 Task: Create new Company, with domain: 'ucdavis.edu' and type: 'Reseller'. Add new contact for this company, with mail Id: 'Krisha.Miller@ucdavis.edu', First Name: Krisha, Last name:  Miller, Job Title: 'Operations Assistant', Phone Number: '(408) 555-9018'. Change life cycle stage to  Lead and lead status to  Open. Logged in from softage.3@softage.net
Action: Mouse moved to (88, 89)
Screenshot: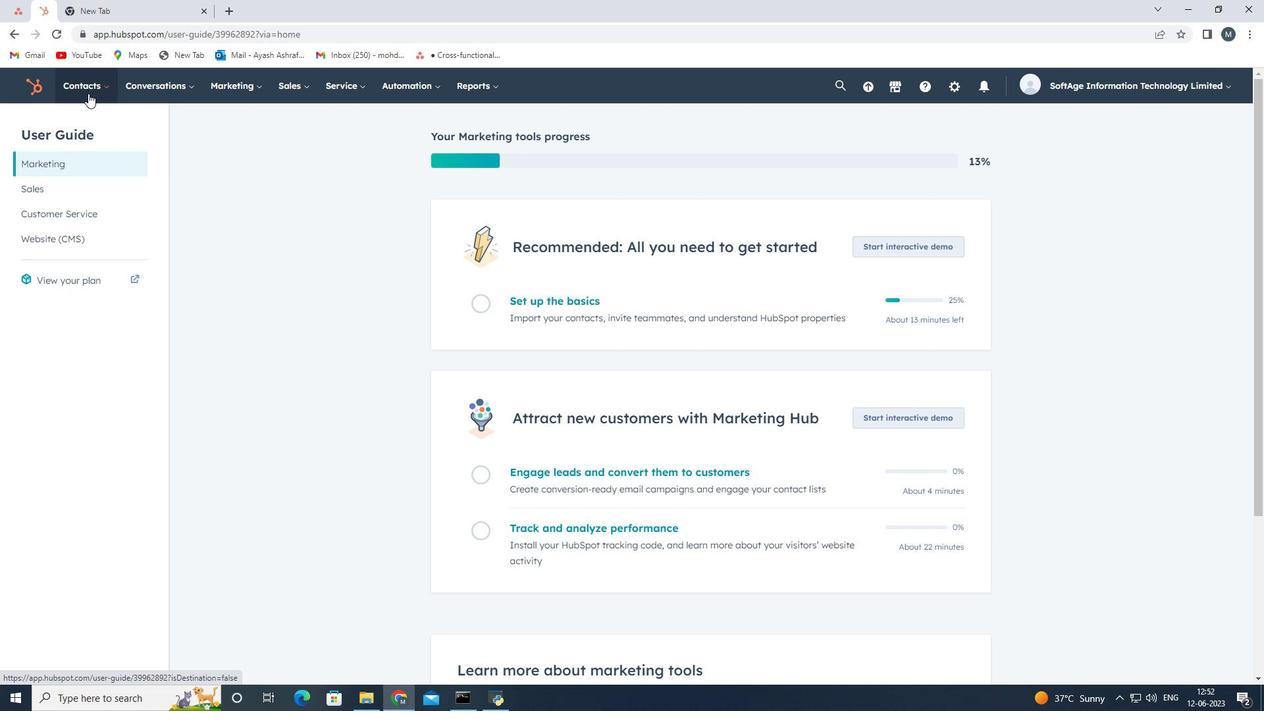 
Action: Mouse pressed left at (88, 89)
Screenshot: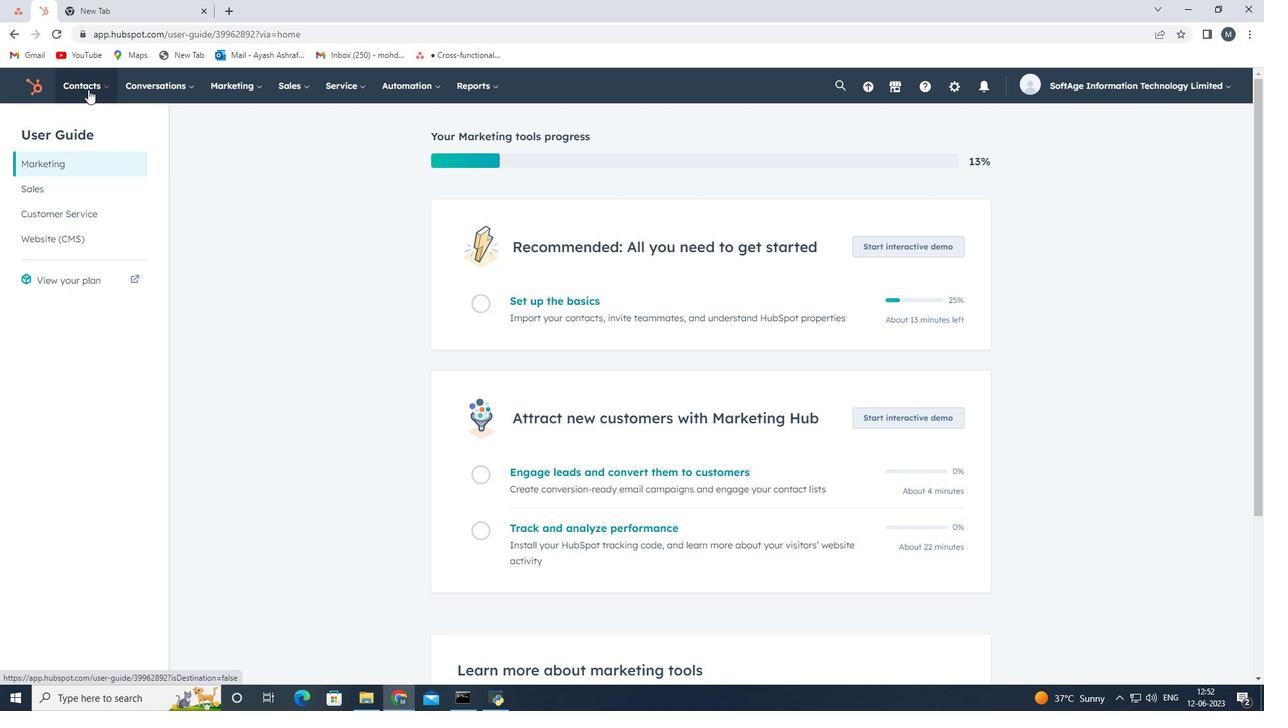 
Action: Mouse moved to (111, 156)
Screenshot: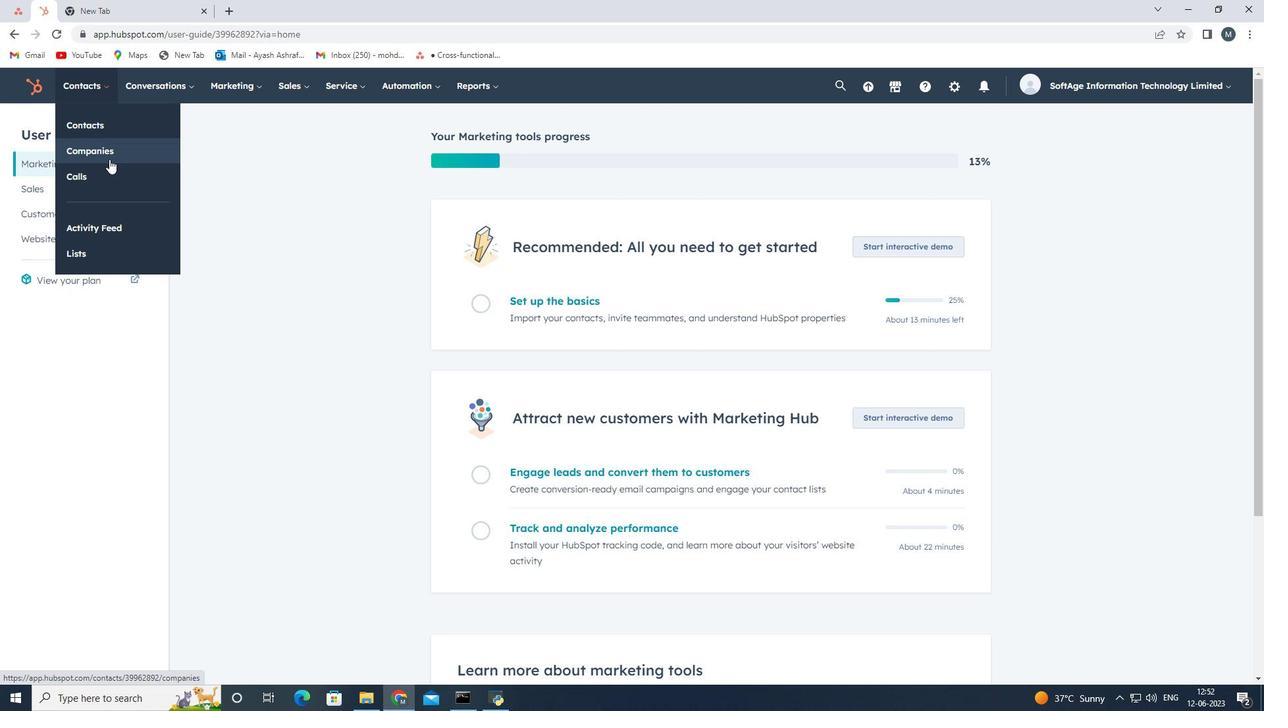 
Action: Mouse pressed left at (111, 156)
Screenshot: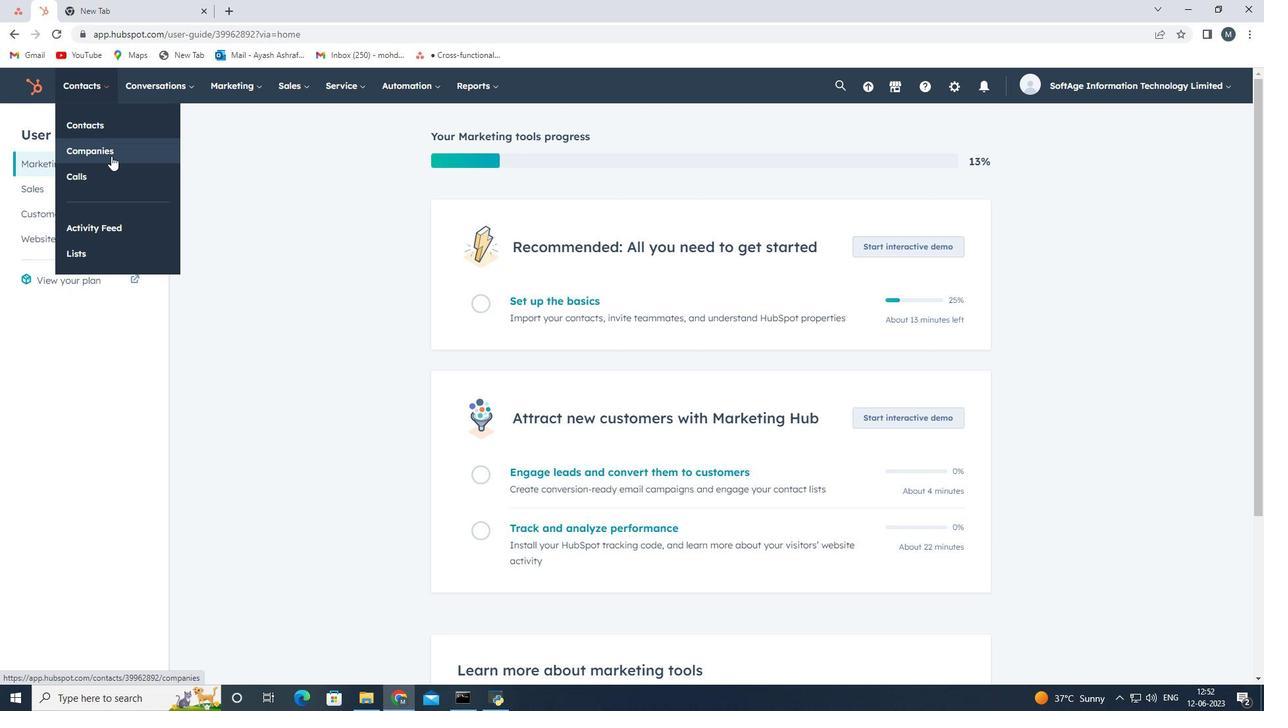 
Action: Mouse moved to (1170, 127)
Screenshot: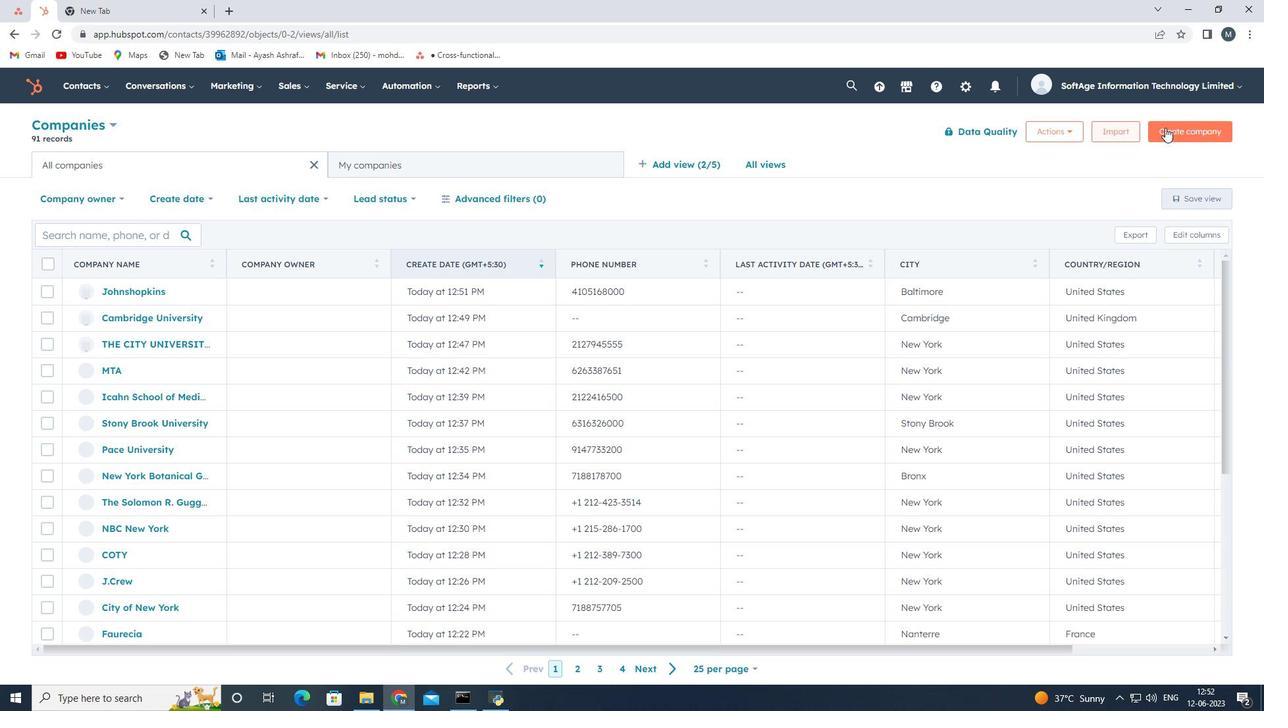 
Action: Mouse pressed left at (1170, 127)
Screenshot: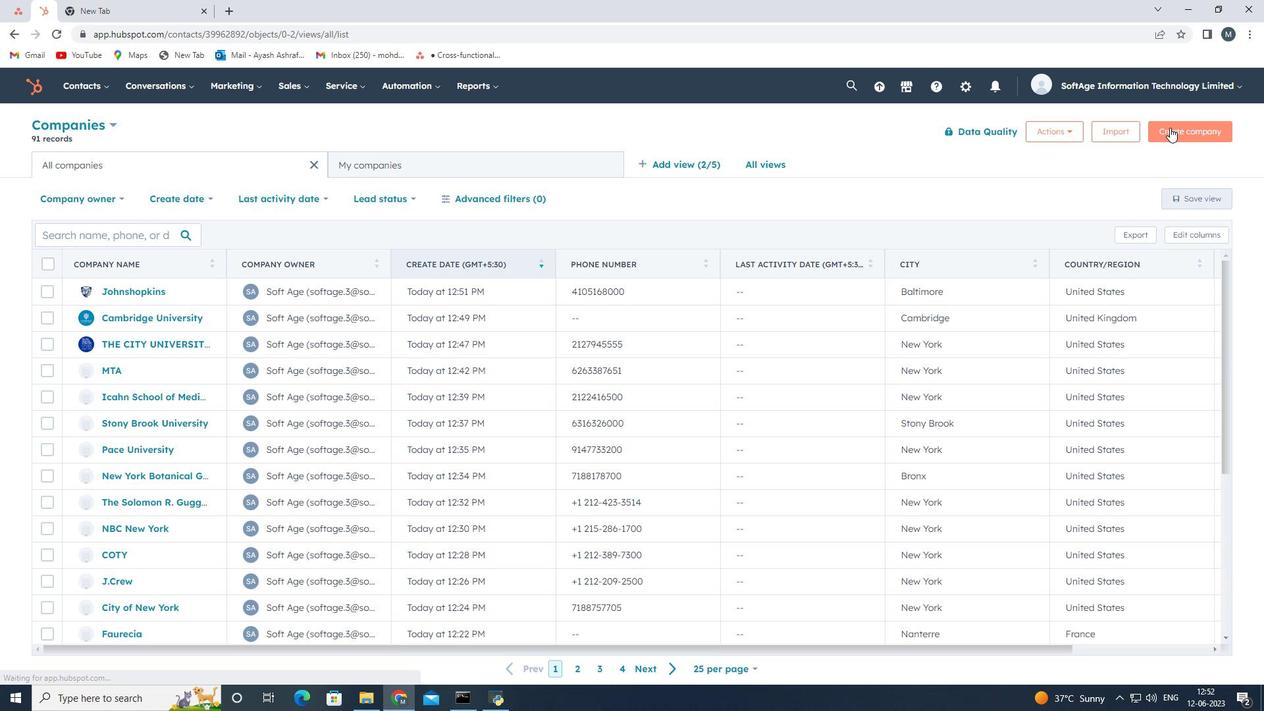 
Action: Mouse moved to (1014, 196)
Screenshot: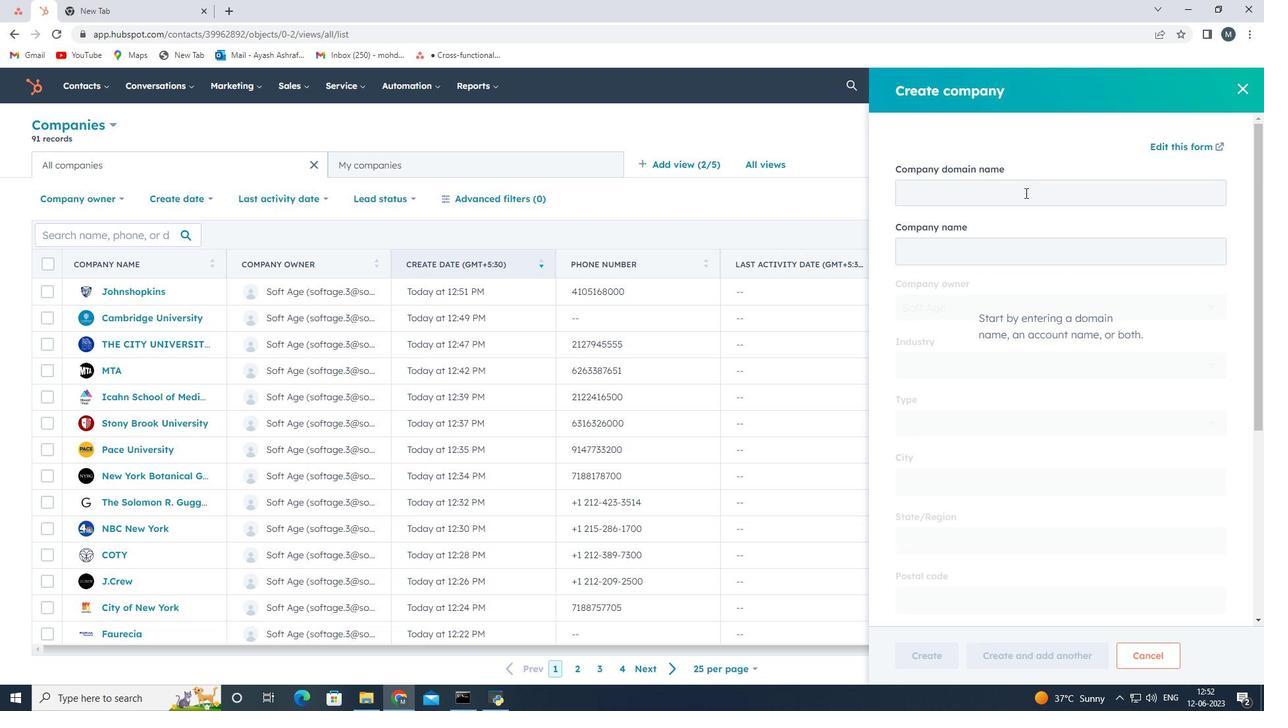 
Action: Mouse pressed left at (1014, 196)
Screenshot: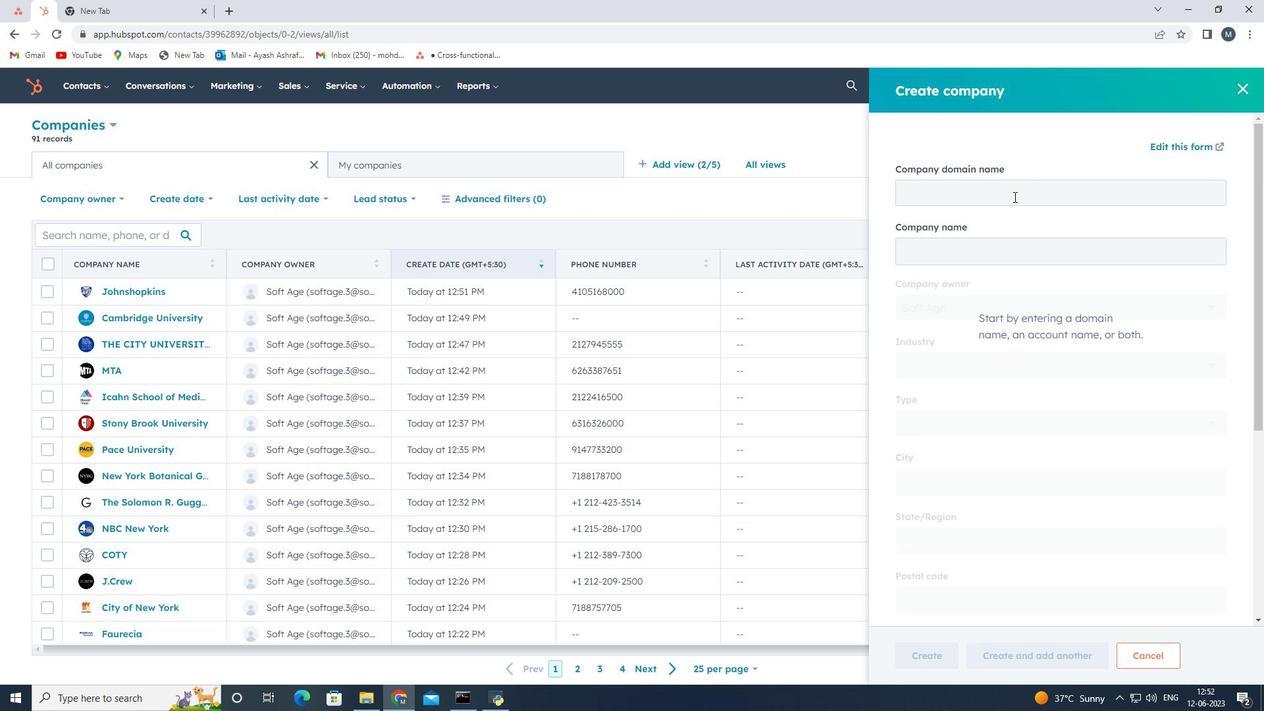 
Action: Key pressed ucdavis.r<Key.backspace>edu
Screenshot: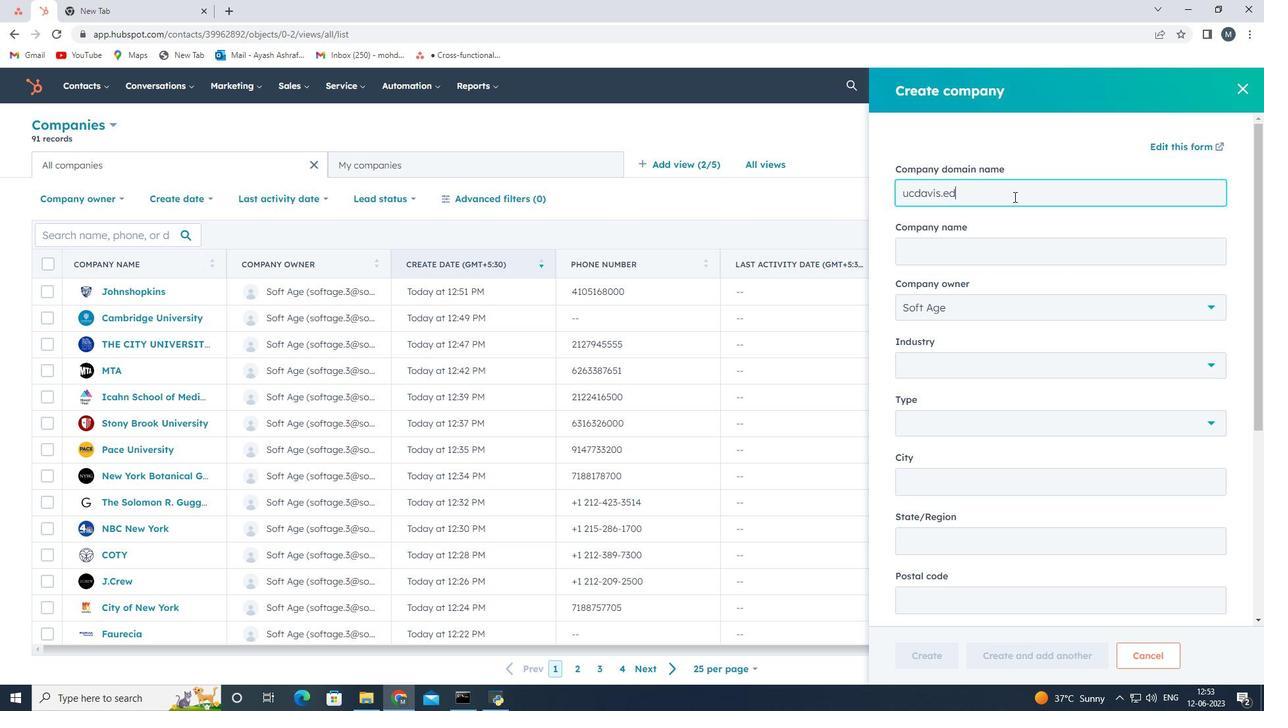 
Action: Mouse moved to (975, 428)
Screenshot: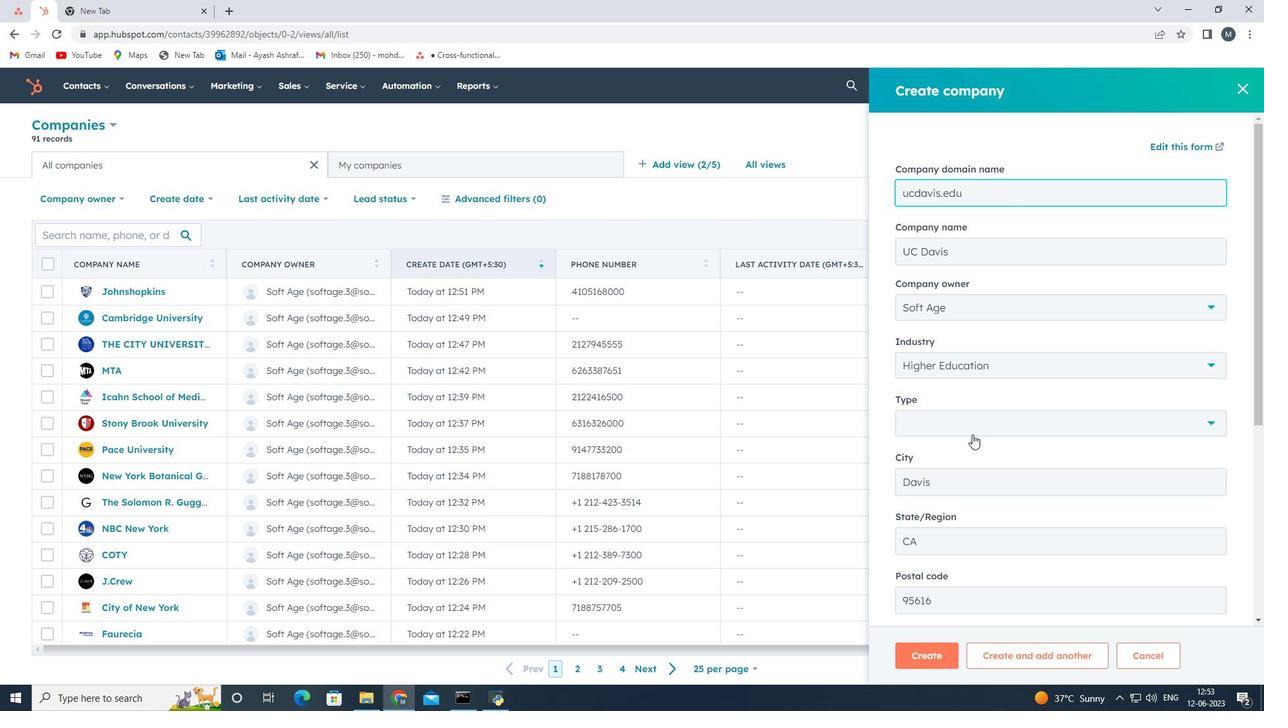 
Action: Mouse pressed left at (975, 428)
Screenshot: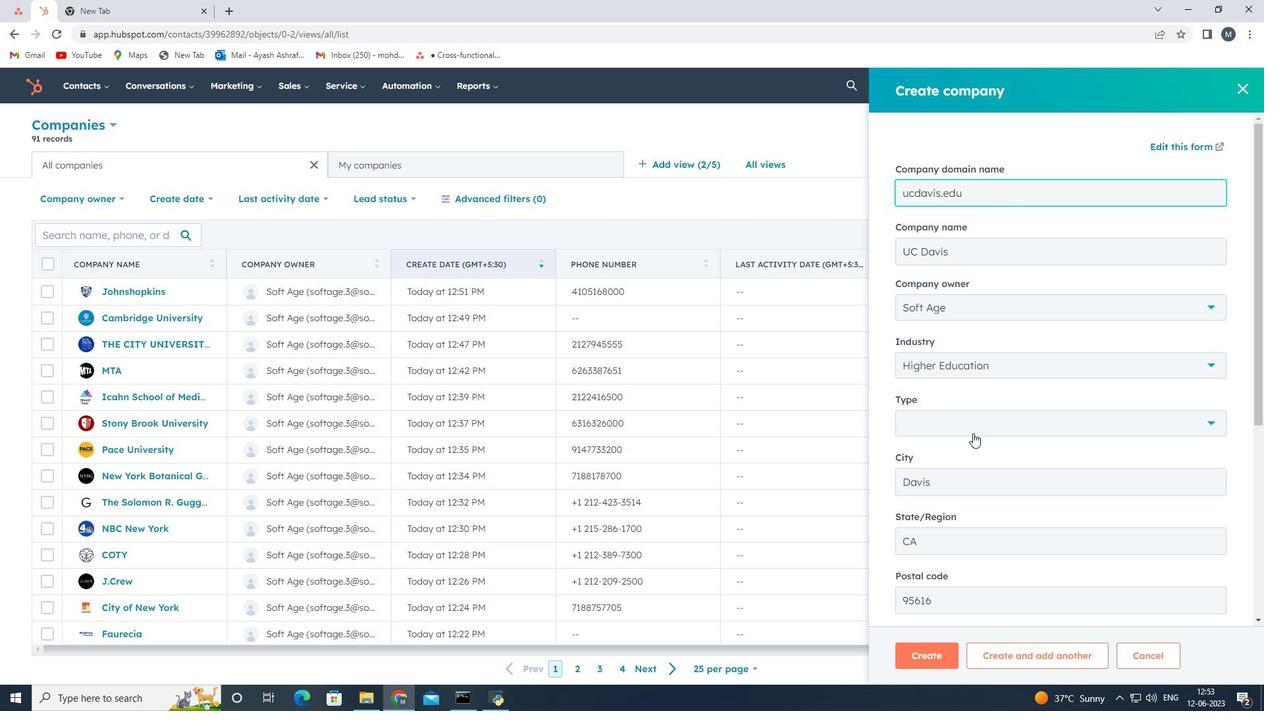
Action: Mouse moved to (925, 540)
Screenshot: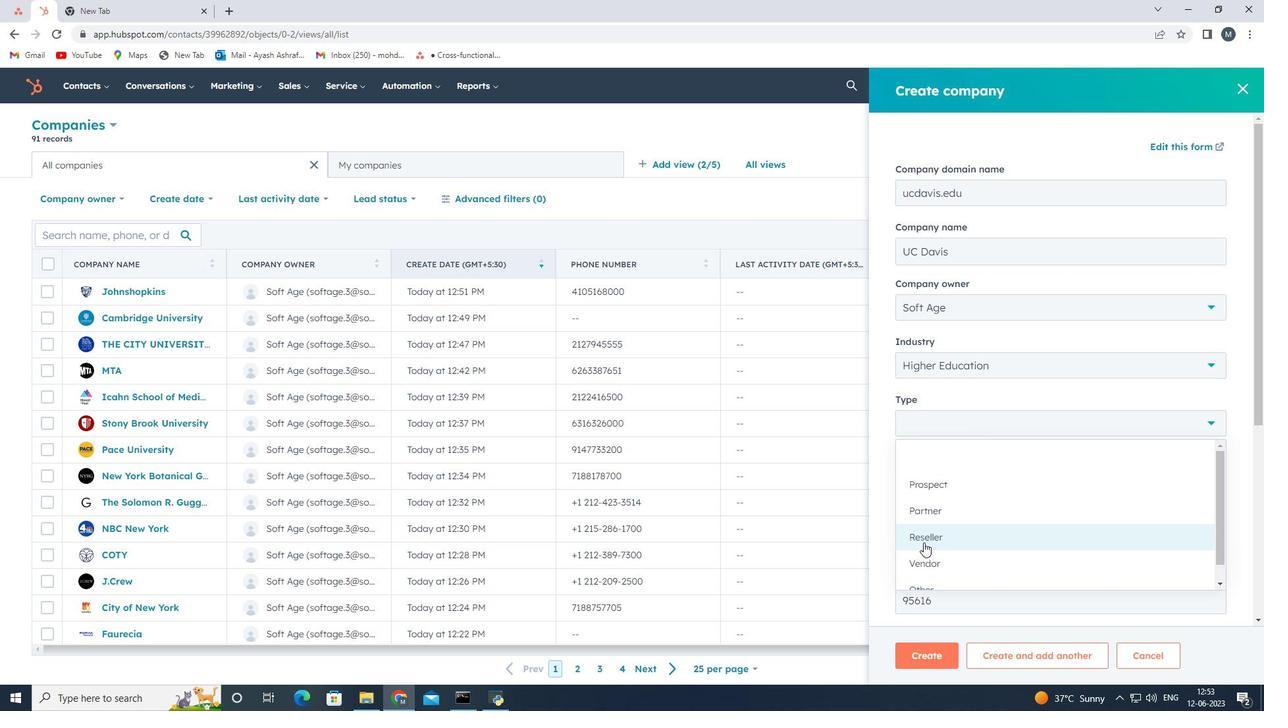 
Action: Mouse pressed left at (925, 540)
Screenshot: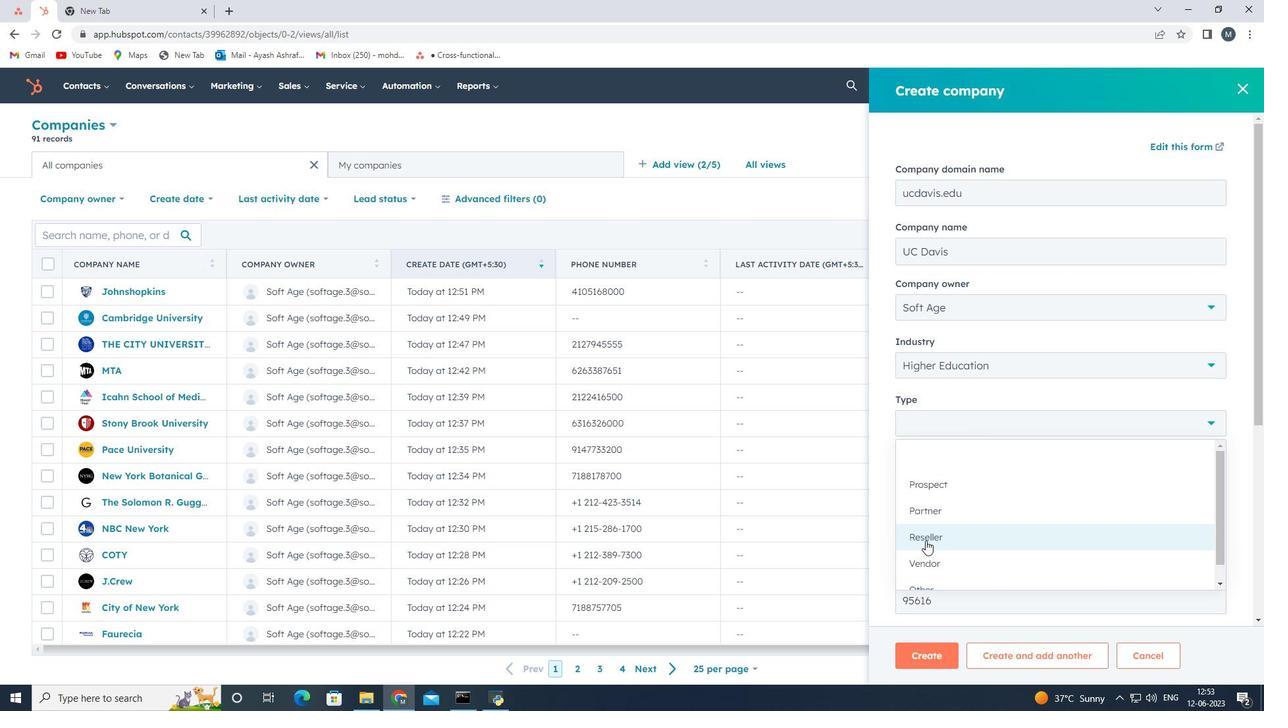 
Action: Mouse moved to (915, 608)
Screenshot: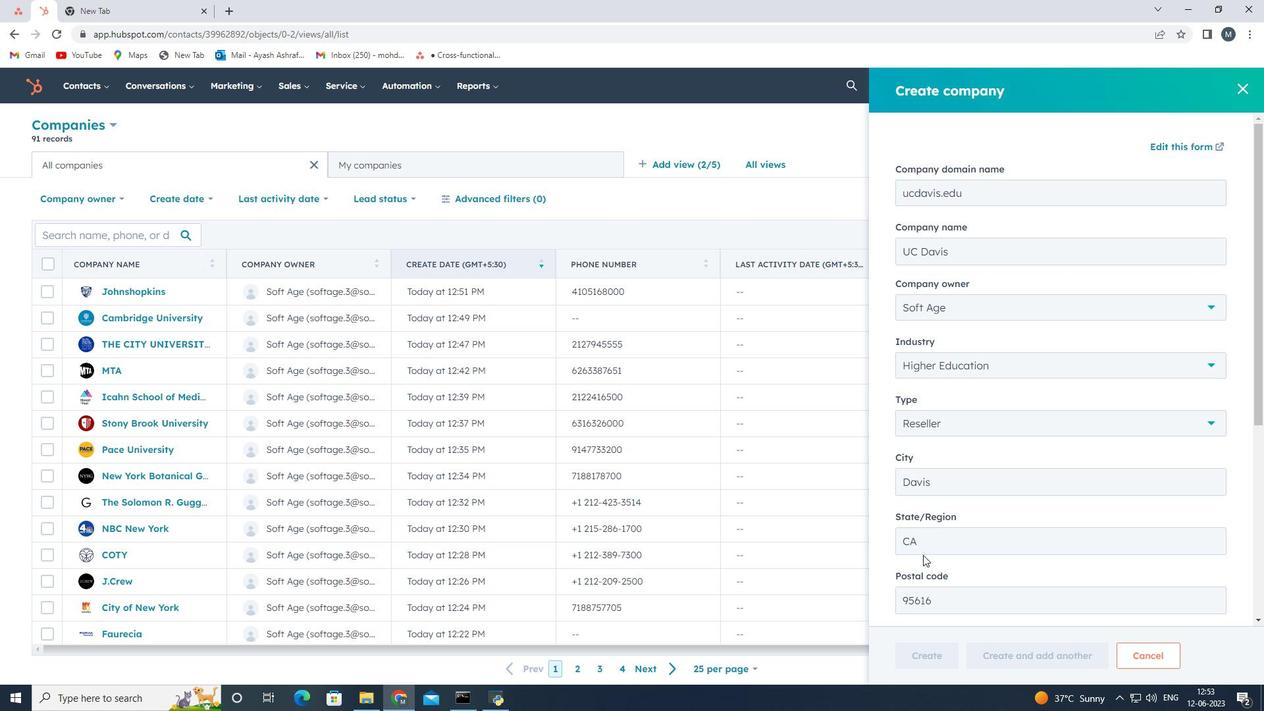 
Action: Mouse scrolled (916, 605) with delta (0, 0)
Screenshot: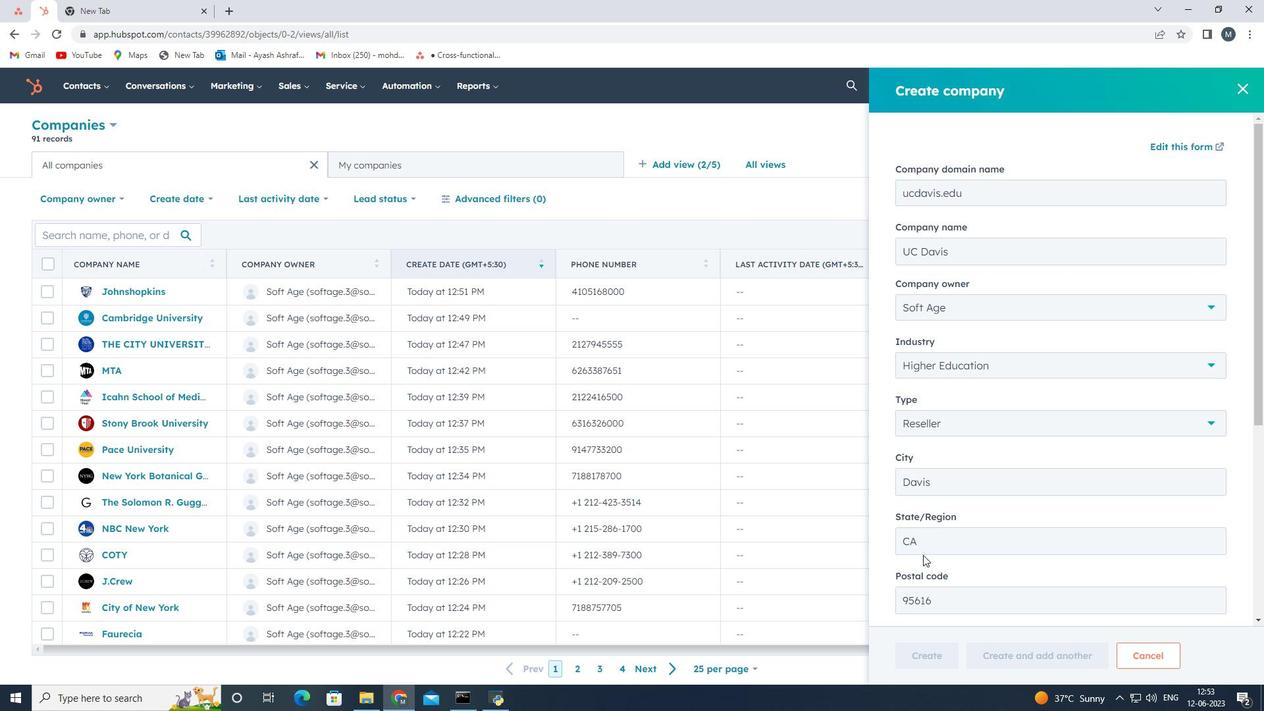
Action: Mouse scrolled (915, 607) with delta (0, 0)
Screenshot: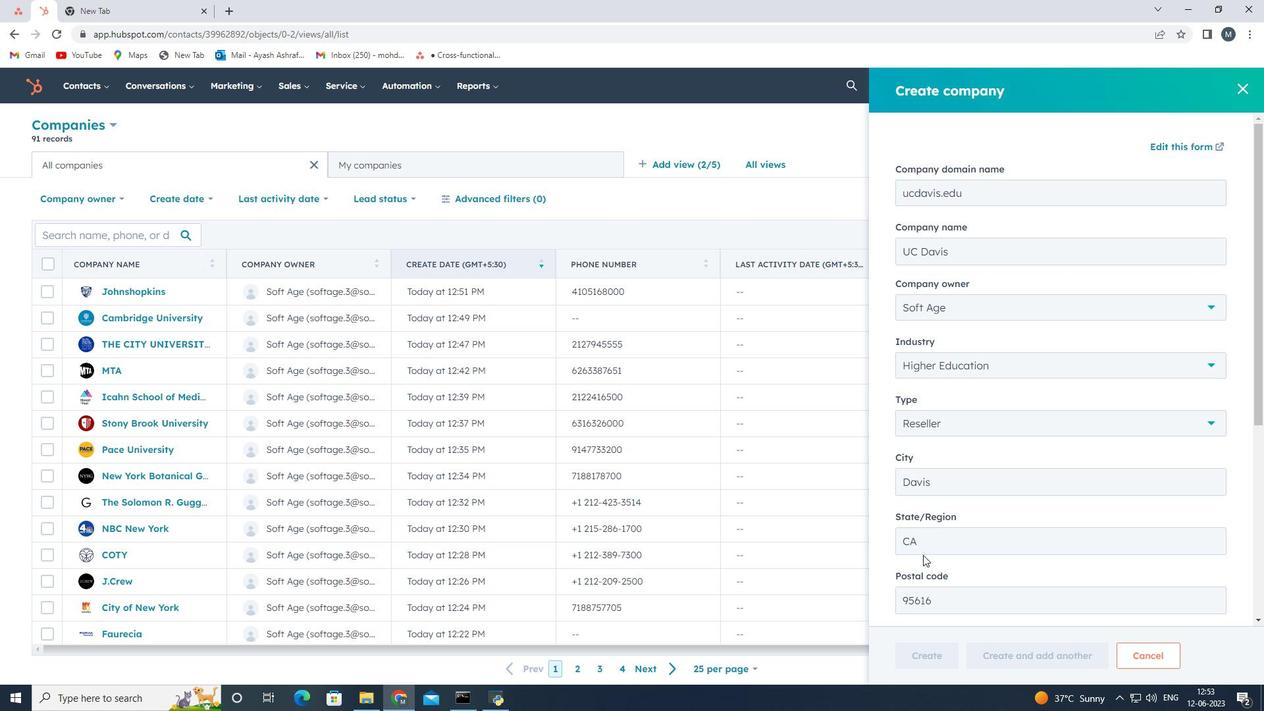 
Action: Mouse moved to (915, 609)
Screenshot: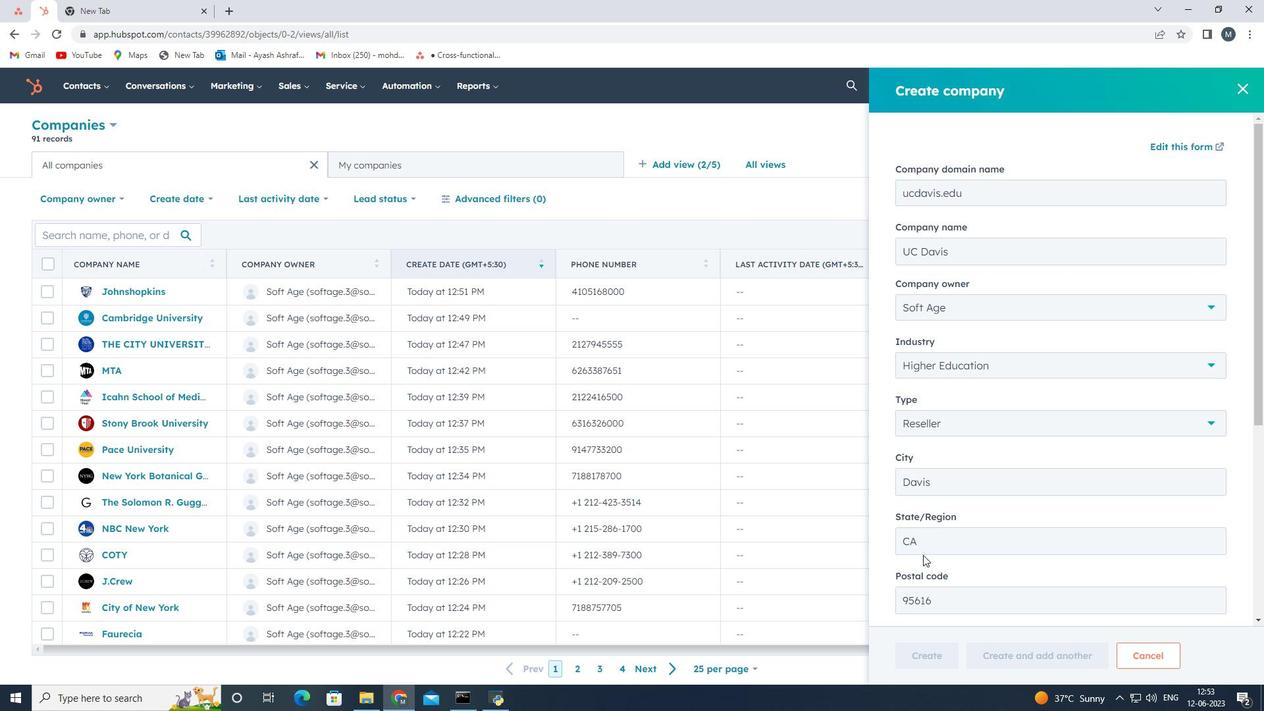 
Action: Mouse scrolled (915, 607) with delta (0, 0)
Screenshot: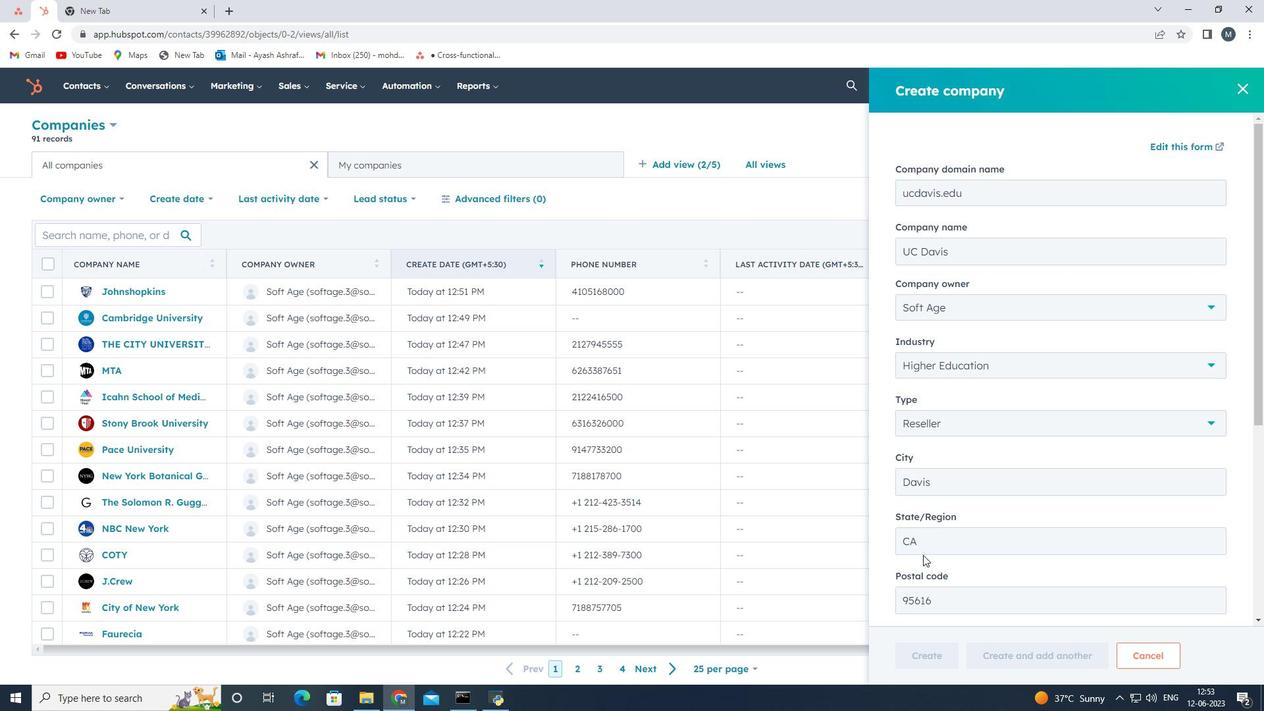 
Action: Mouse scrolled (915, 608) with delta (0, 0)
Screenshot: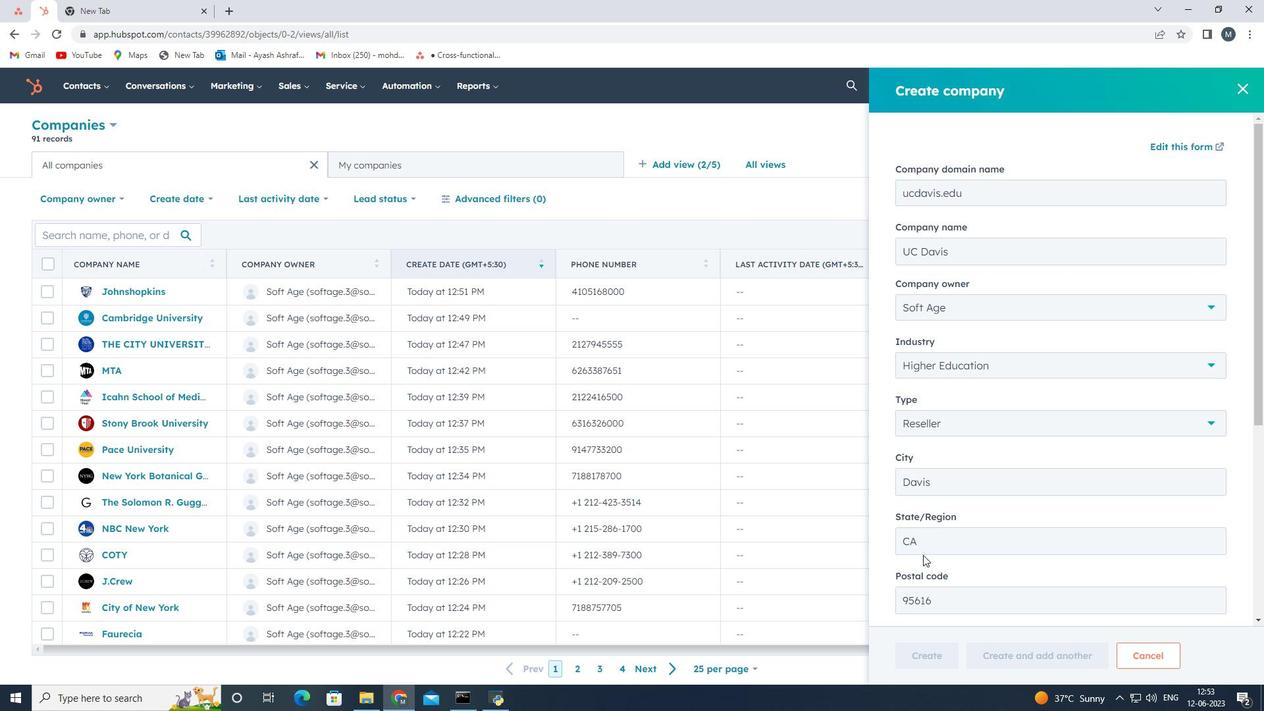 
Action: Mouse scrolled (915, 608) with delta (0, 0)
Screenshot: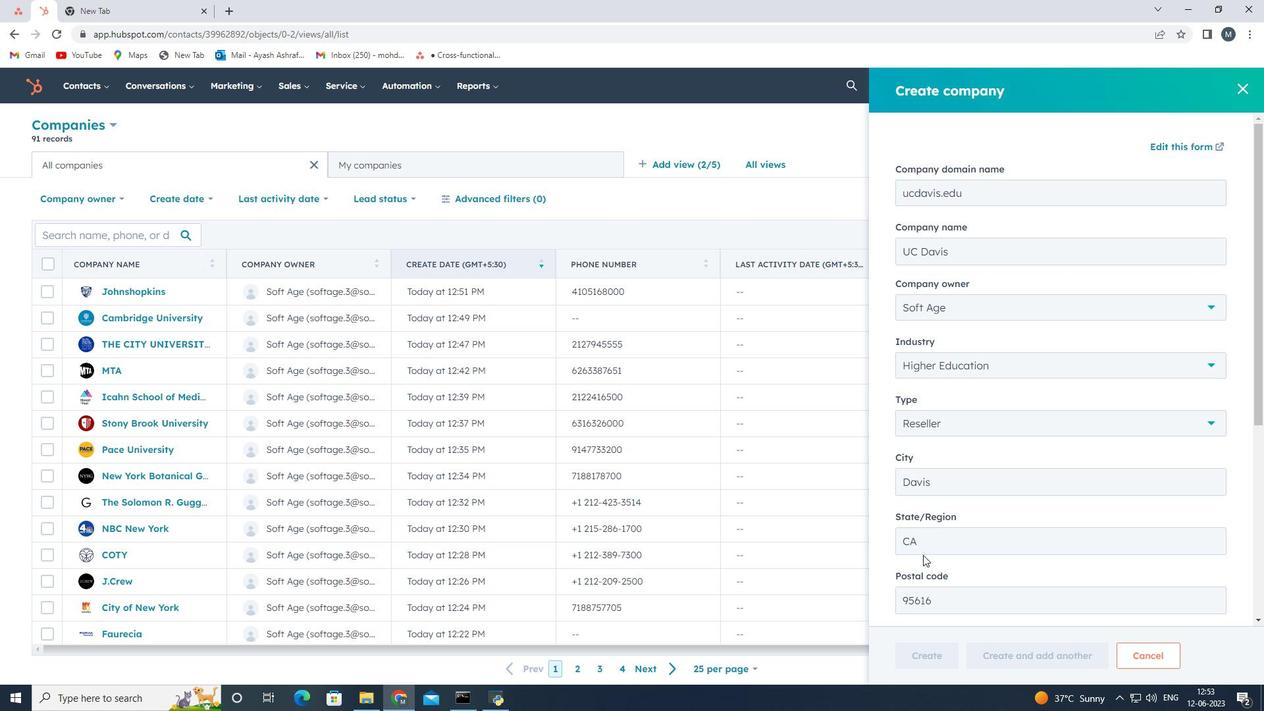 
Action: Mouse moved to (922, 655)
Screenshot: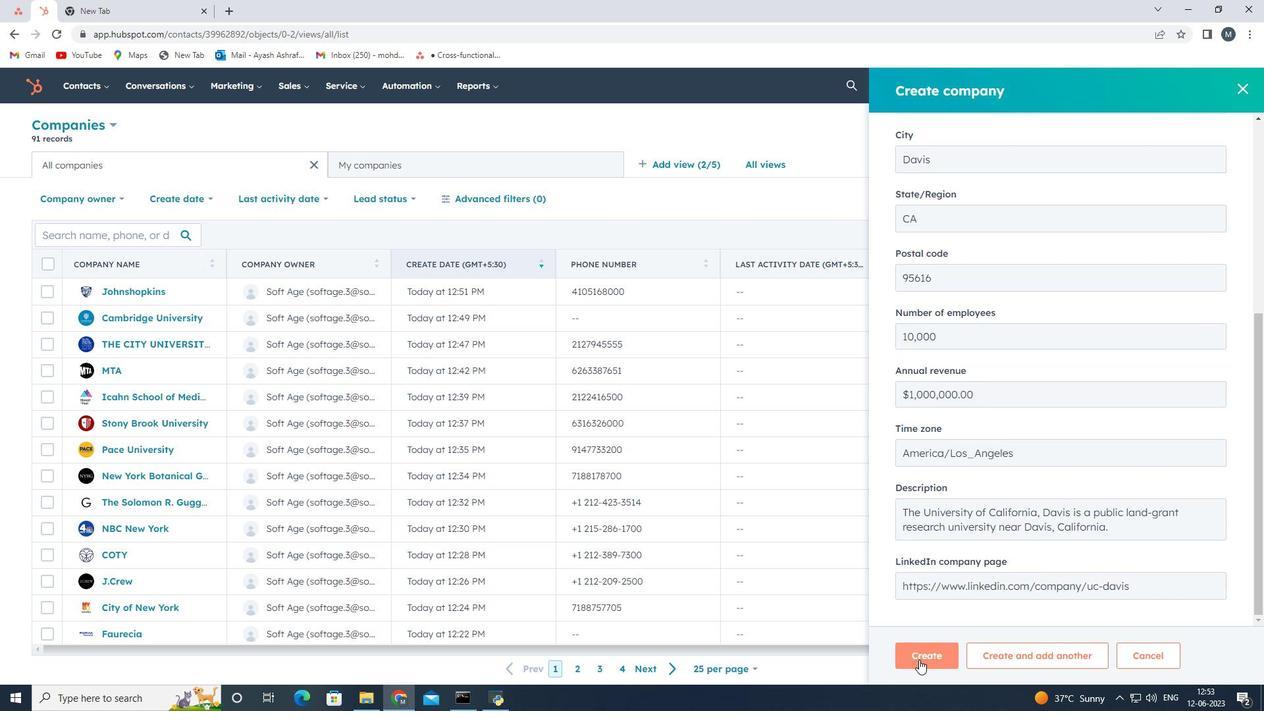 
Action: Mouse pressed left at (922, 655)
Screenshot: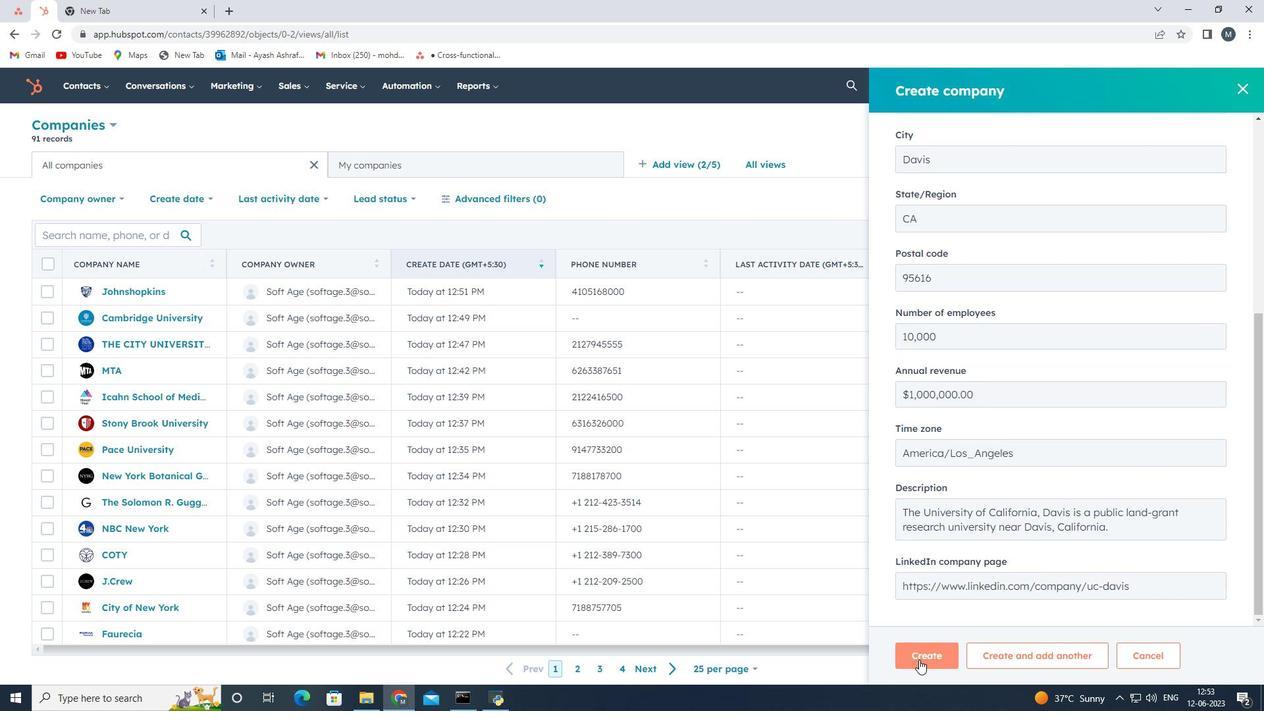 
Action: Mouse moved to (892, 440)
Screenshot: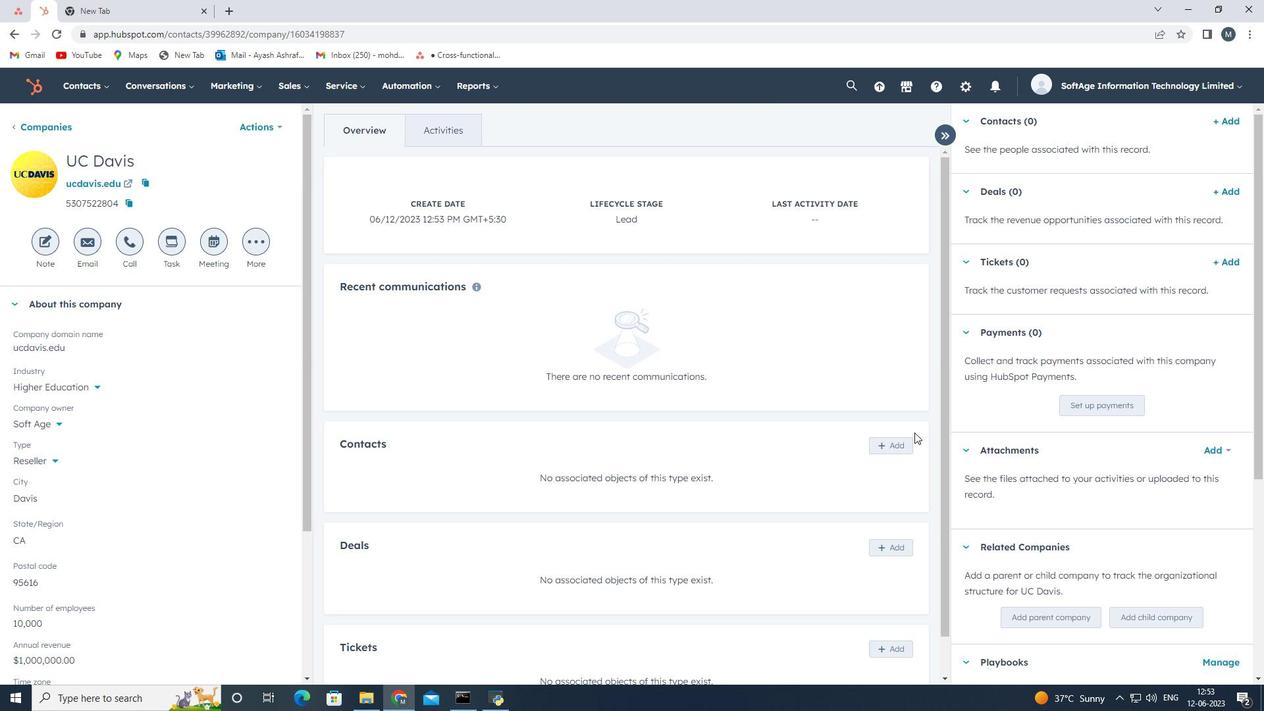 
Action: Mouse pressed left at (892, 440)
Screenshot: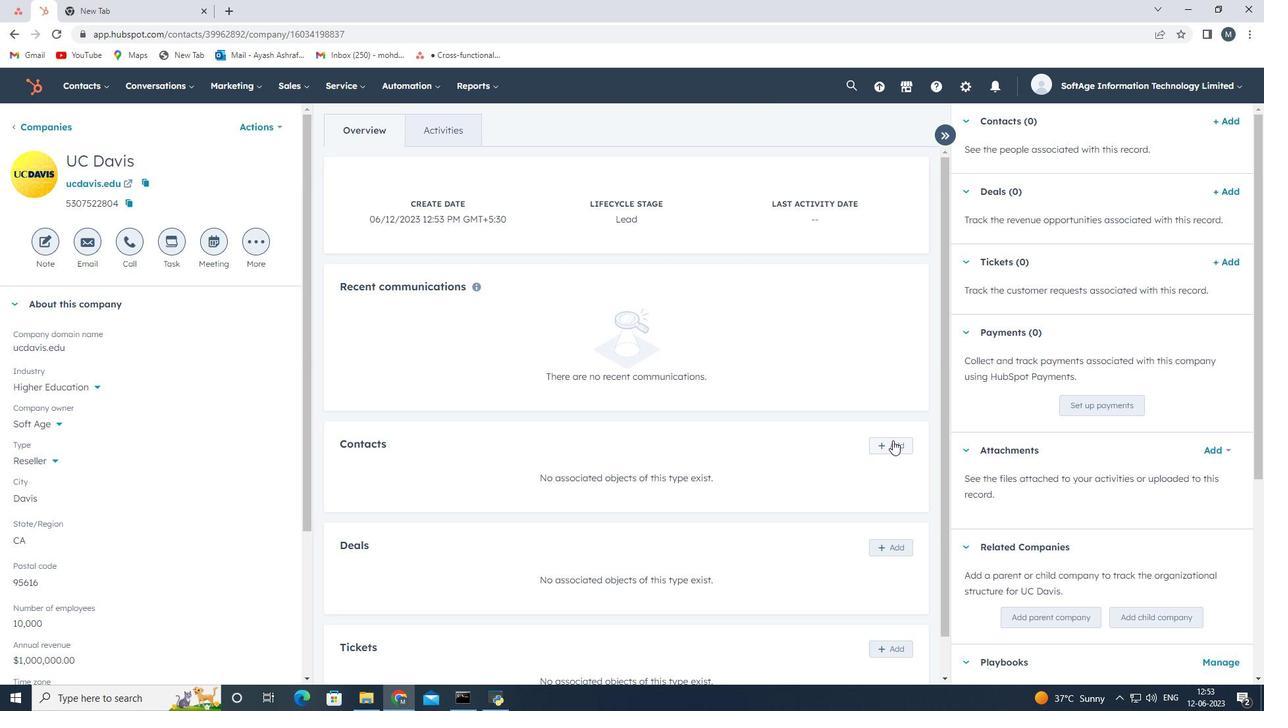 
Action: Mouse moved to (985, 151)
Screenshot: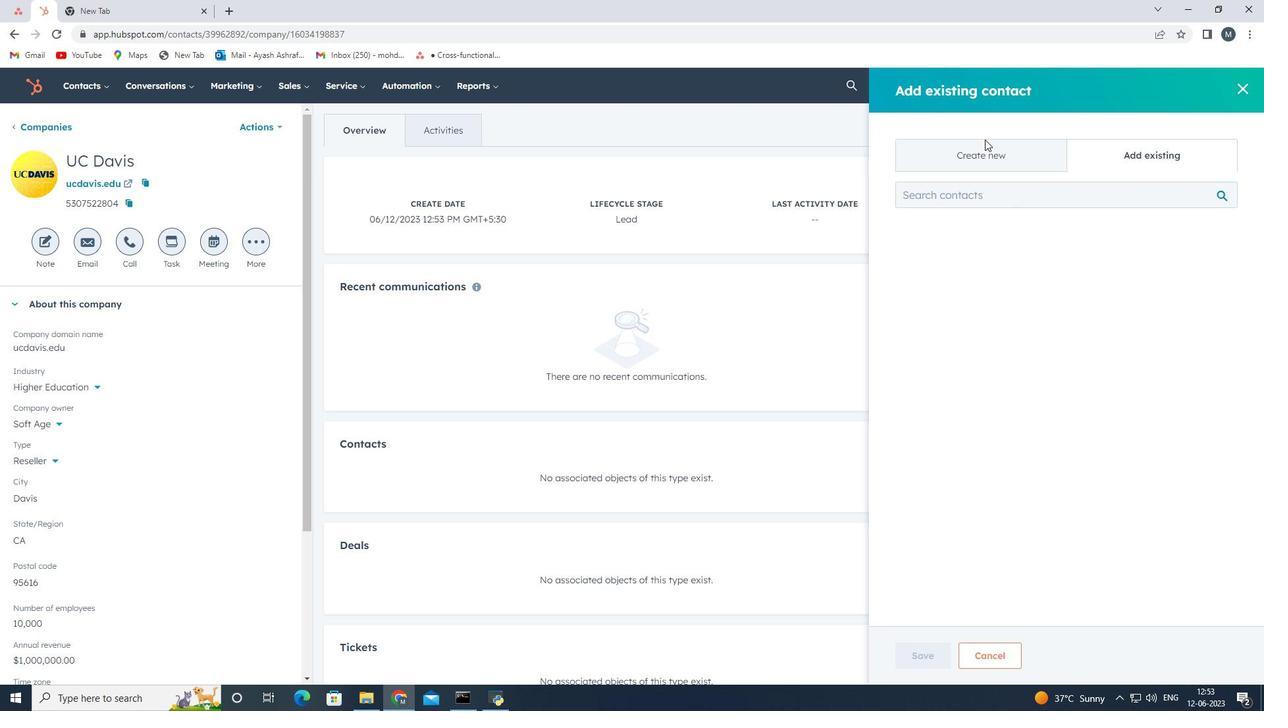 
Action: Mouse pressed left at (985, 151)
Screenshot: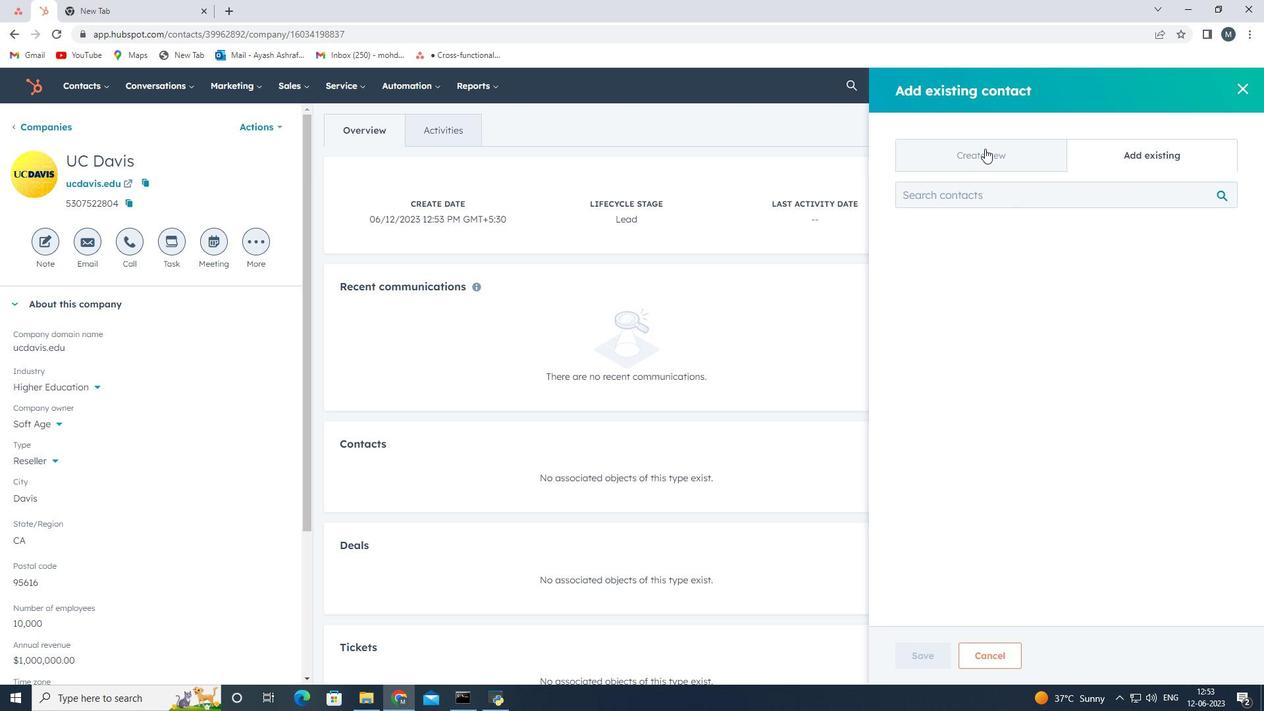 
Action: Mouse moved to (939, 235)
Screenshot: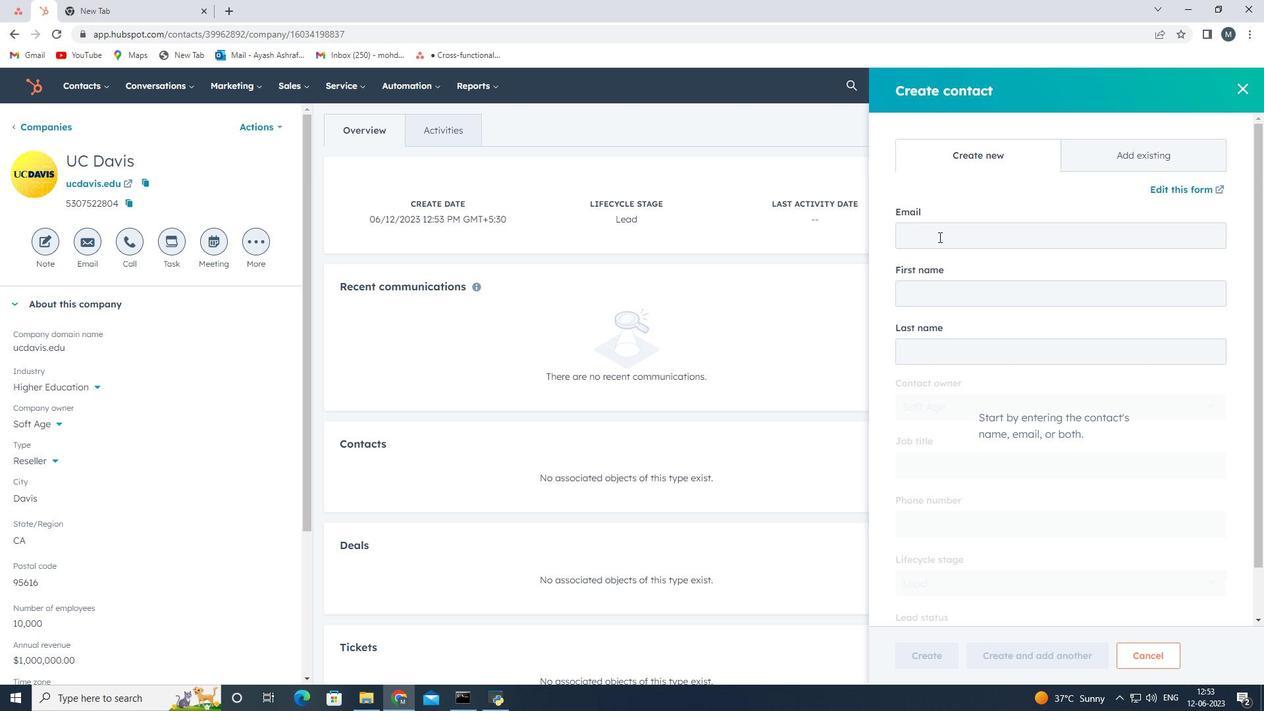 
Action: Mouse pressed left at (939, 235)
Screenshot: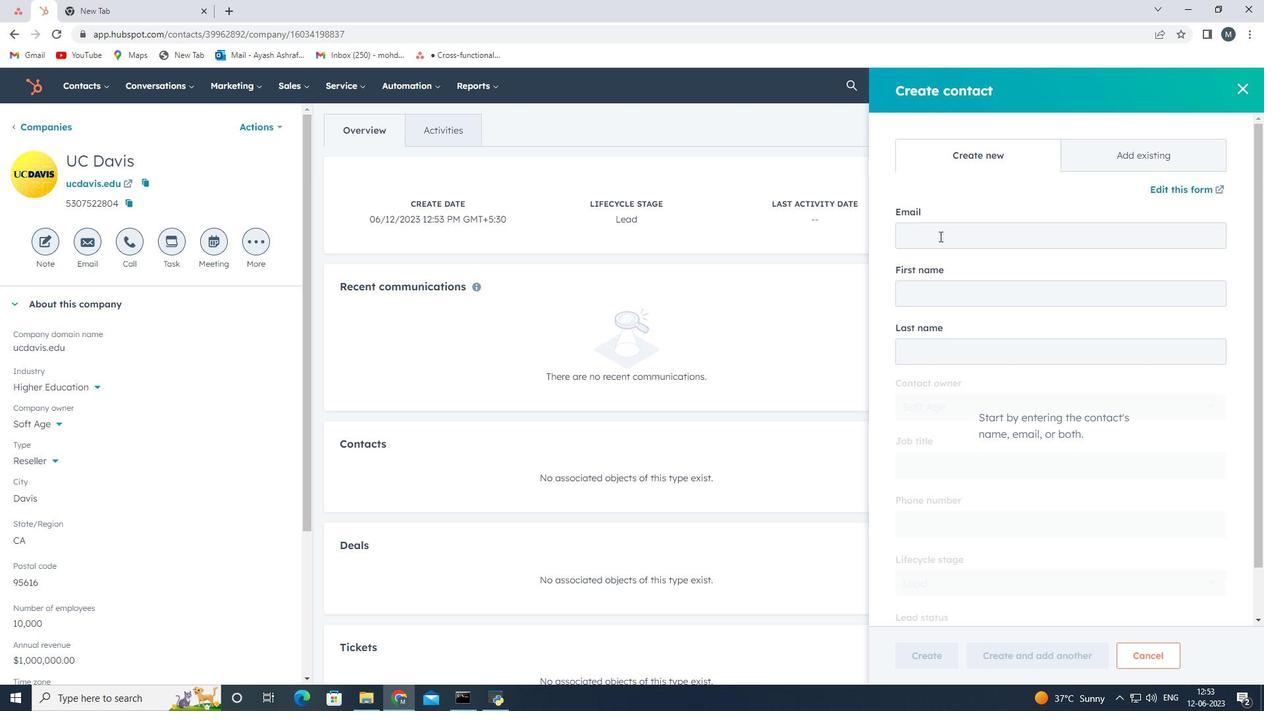 
Action: Mouse moved to (938, 228)
Screenshot: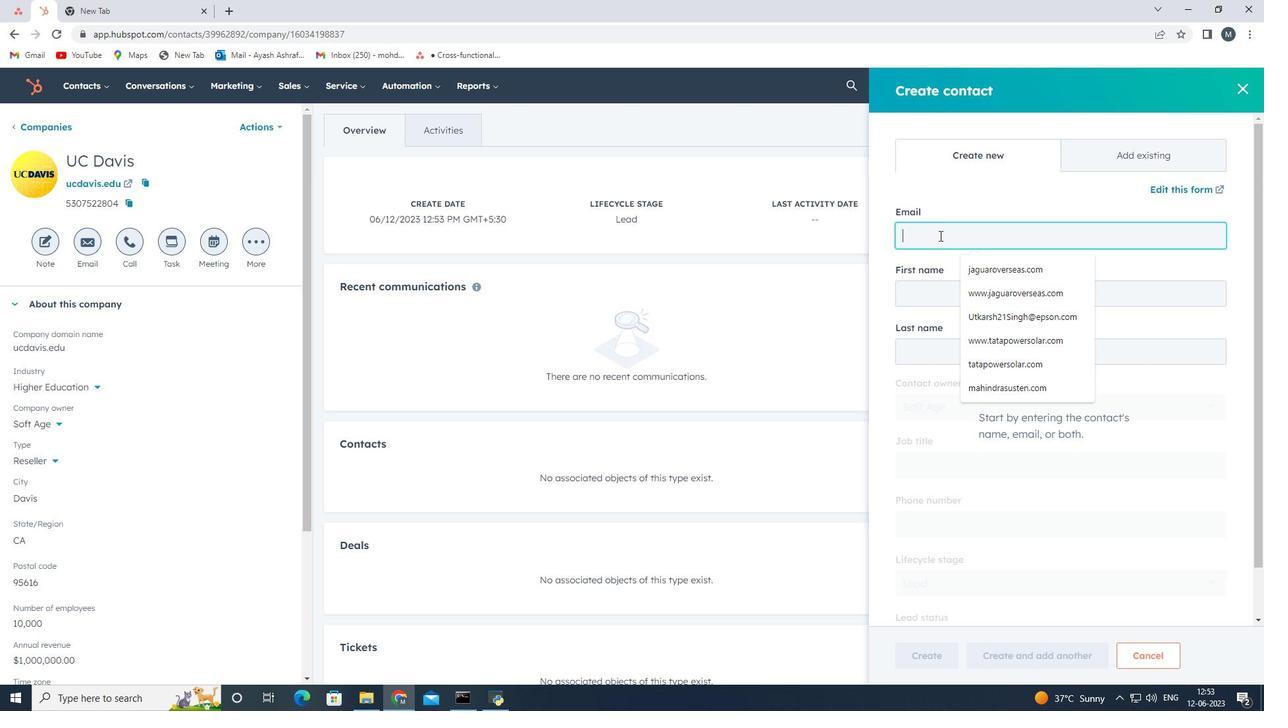 
Action: Key pressed <Key.shift>Krisha.<Key.shift>Miller
Screenshot: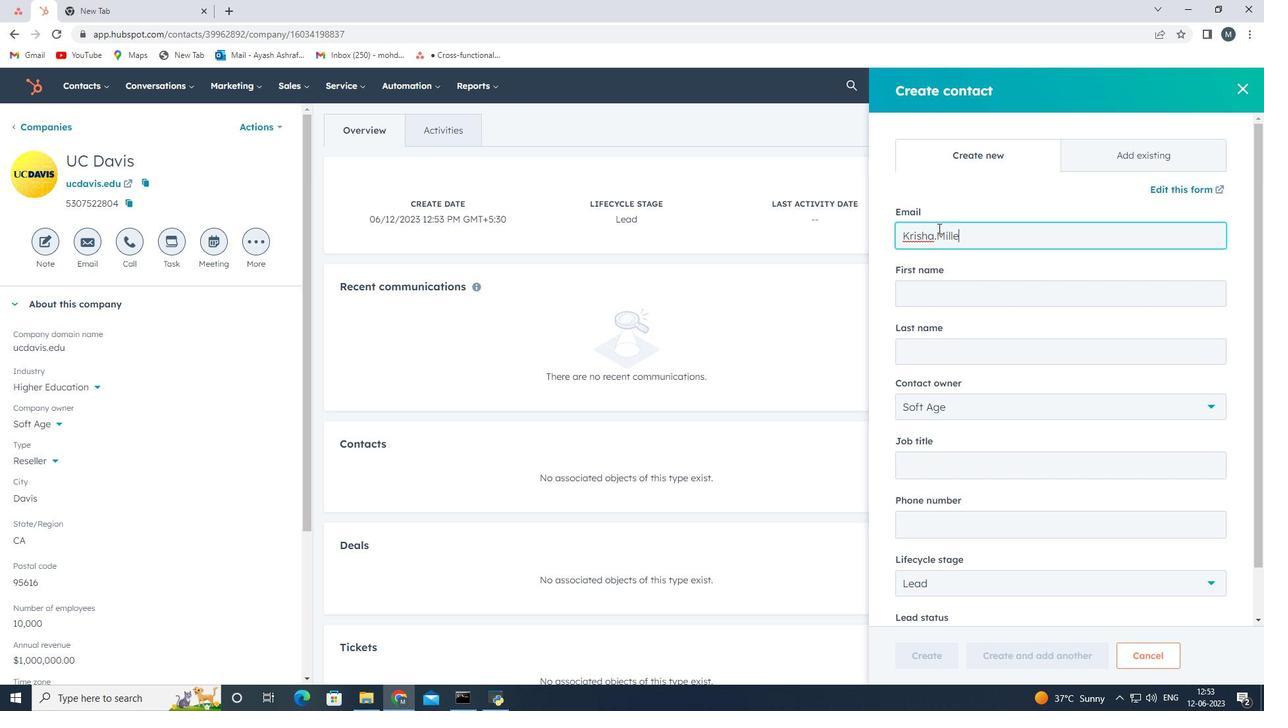 
Action: Mouse moved to (959, 235)
Screenshot: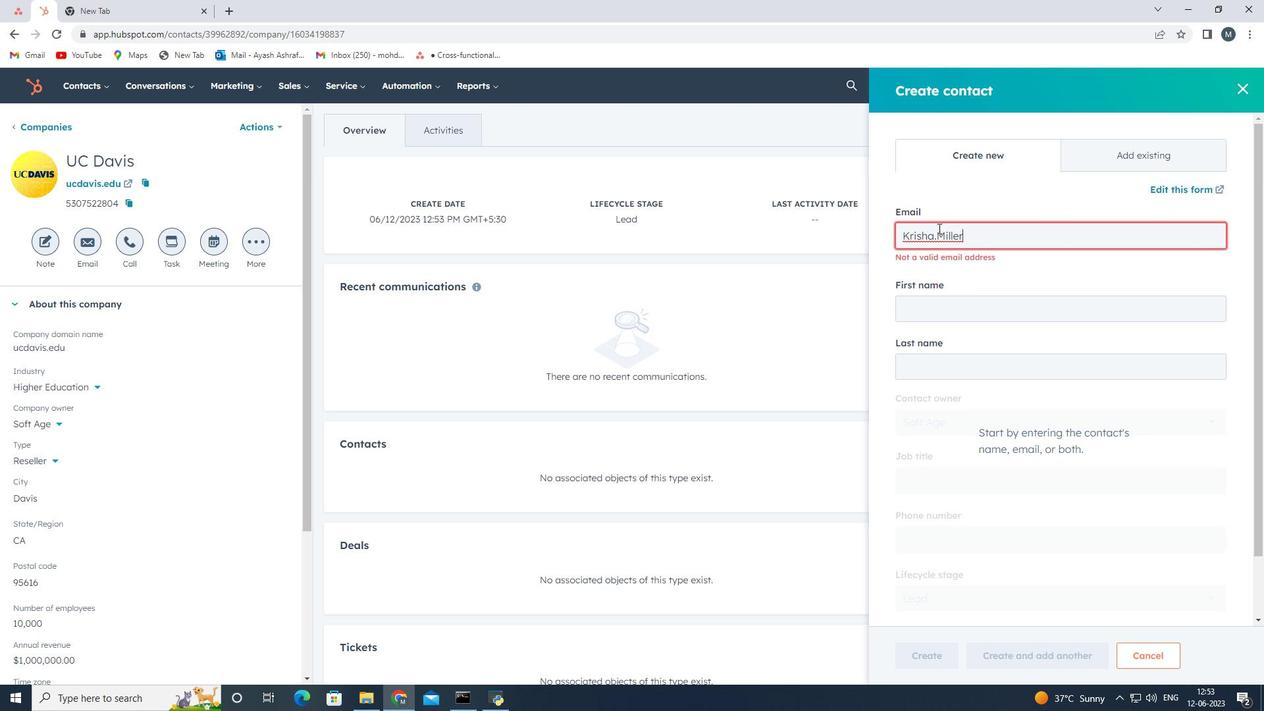 
Action: Key pressed <Key.shift><Key.shift><Key.shift><Key.shift><Key.shift><Key.shift><Key.shift><Key.shift><Key.shift><Key.shift><Key.shift><Key.shift><Key.shift><Key.shift><Key.shift>@ucdavis.edu
Screenshot: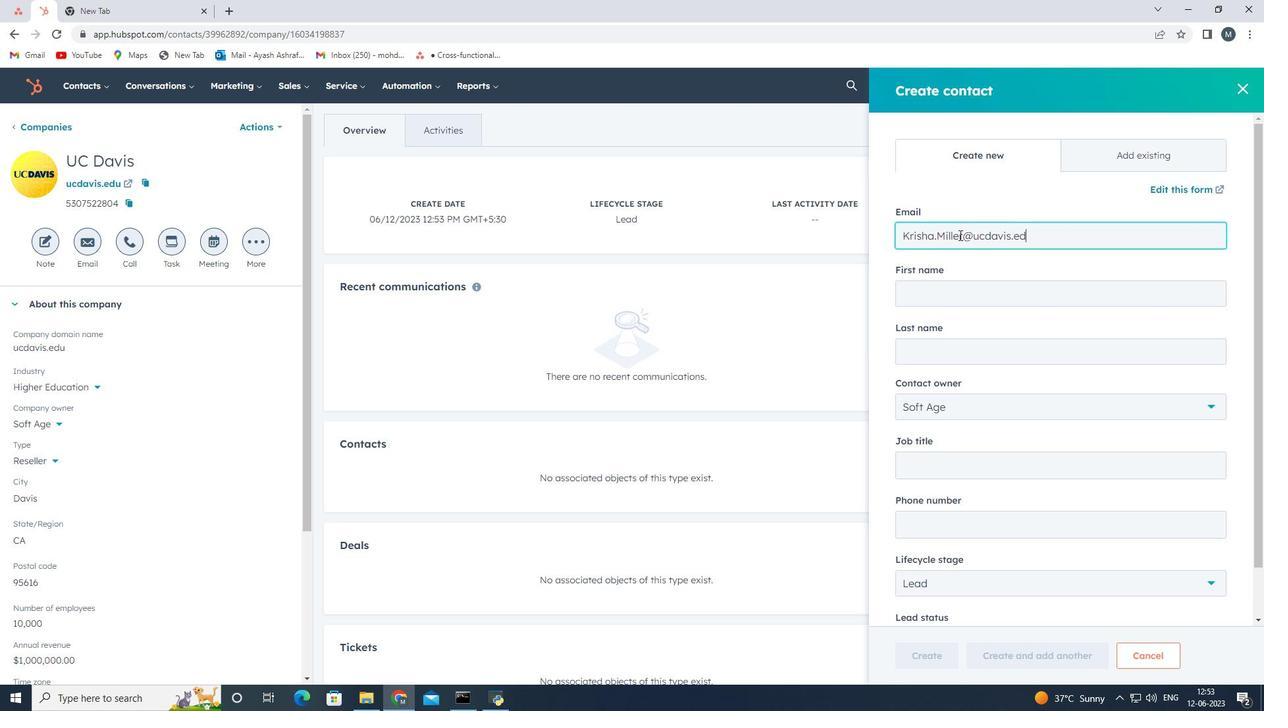 
Action: Mouse moved to (977, 289)
Screenshot: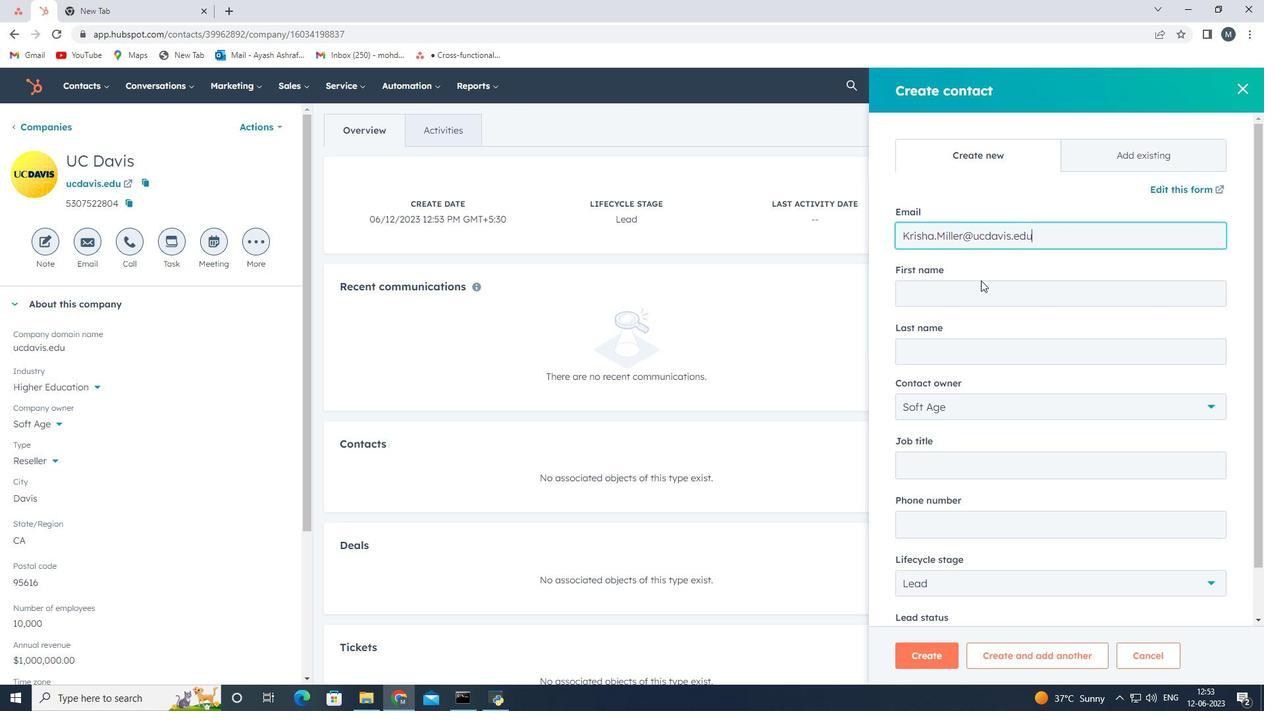 
Action: Mouse pressed left at (977, 289)
Screenshot: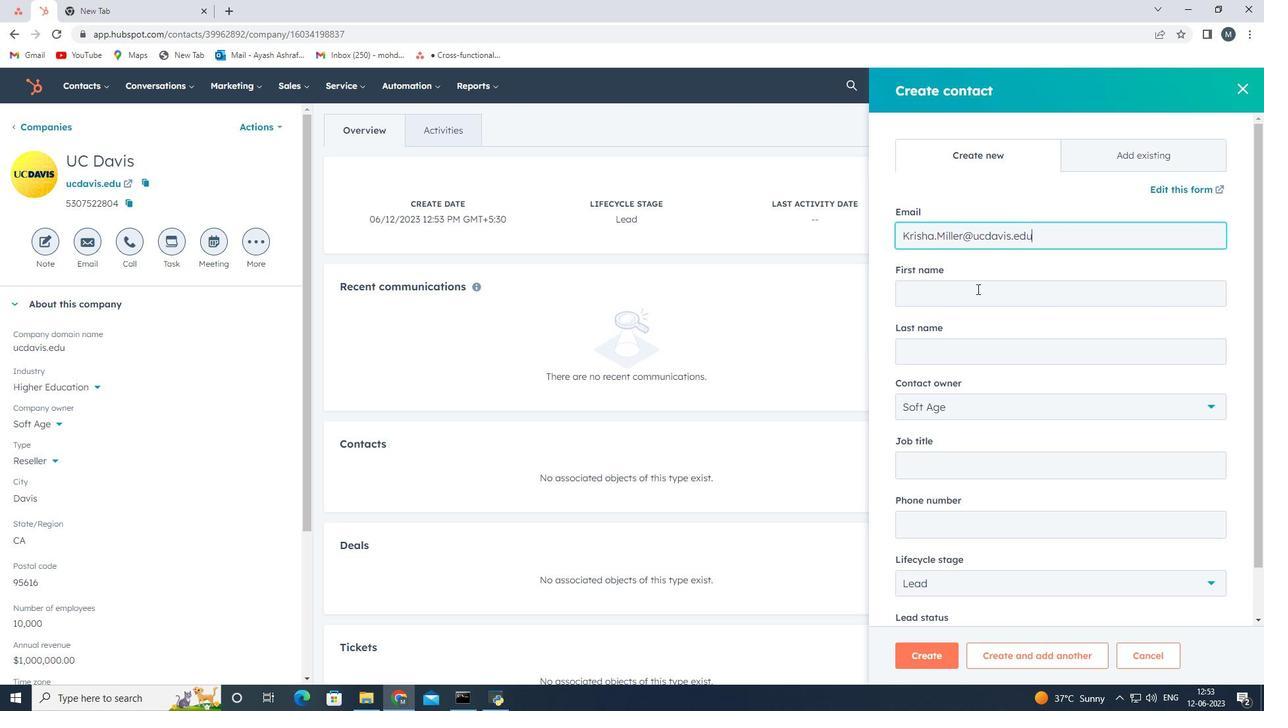 
Action: Key pressed <Key.shift>Krish
Screenshot: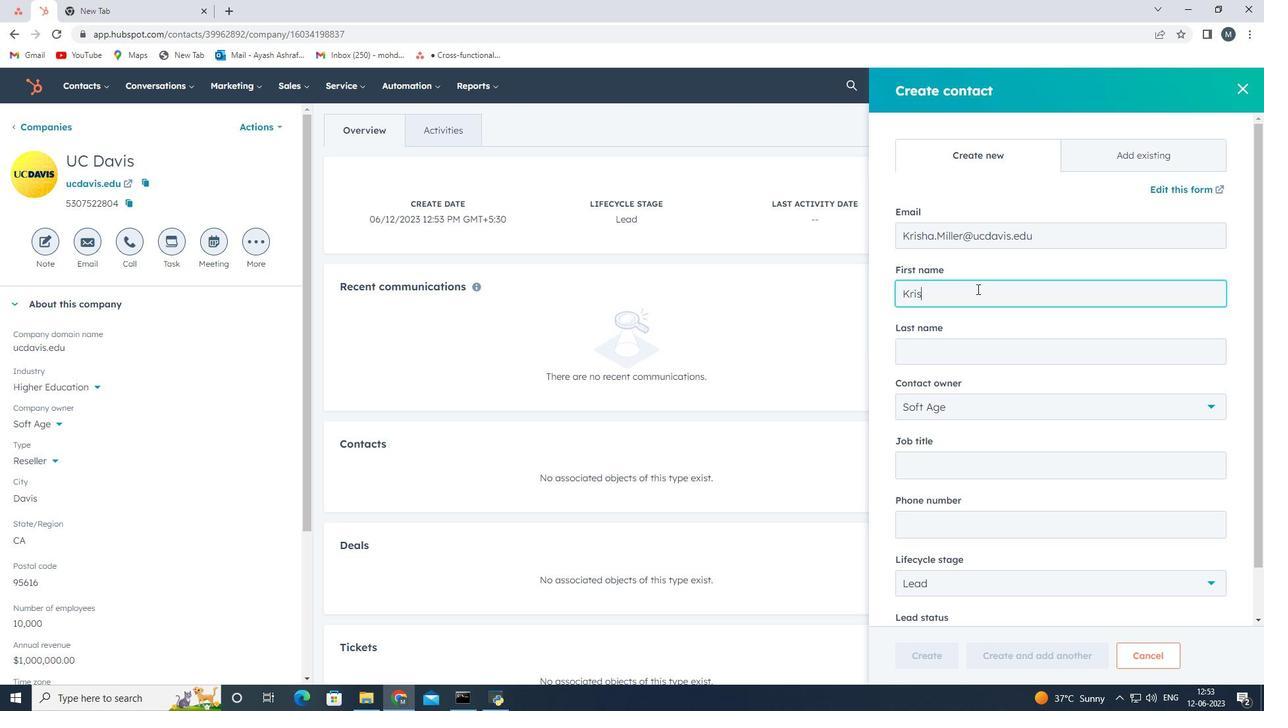 
Action: Mouse moved to (973, 291)
Screenshot: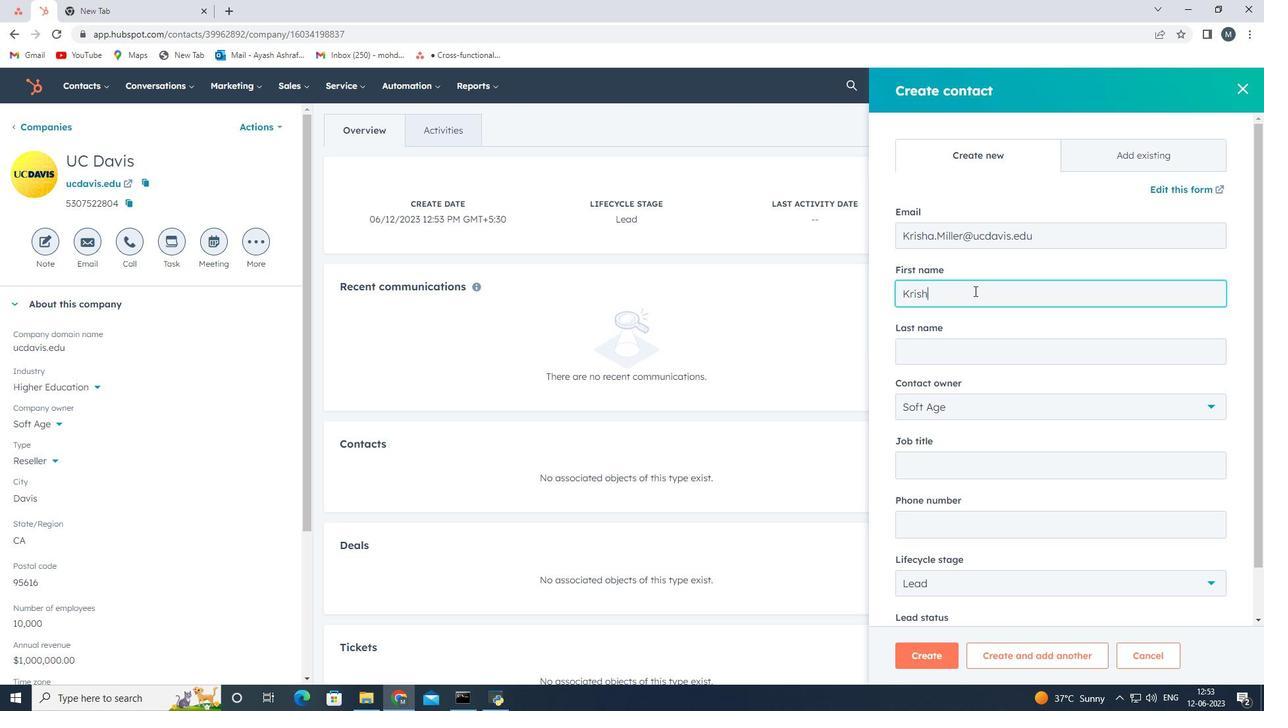 
Action: Key pressed a
Screenshot: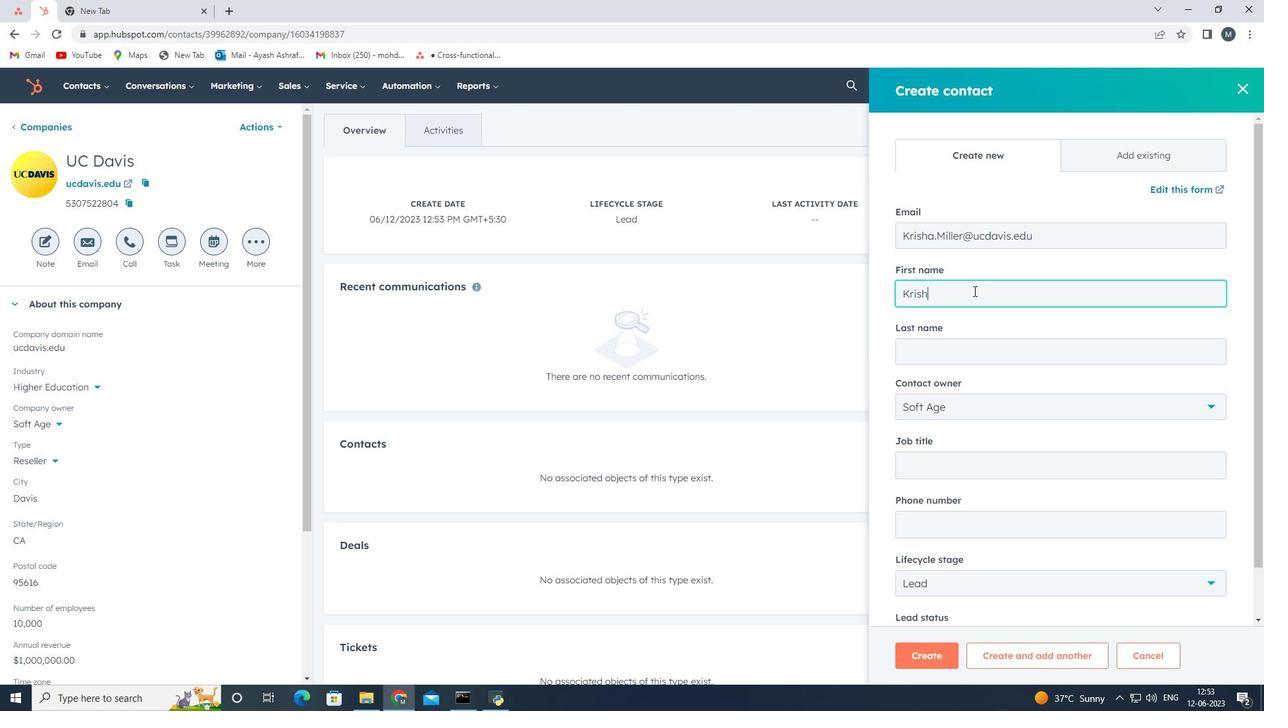 
Action: Mouse moved to (951, 348)
Screenshot: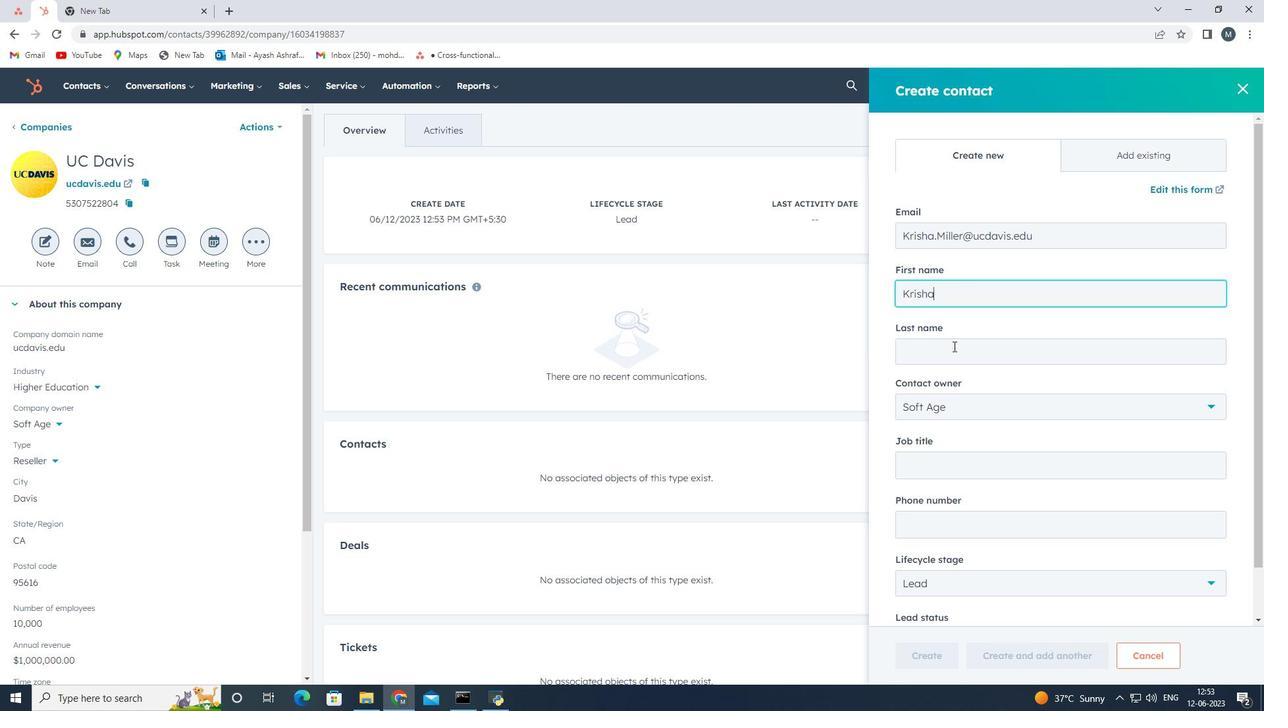 
Action: Mouse pressed left at (951, 348)
Screenshot: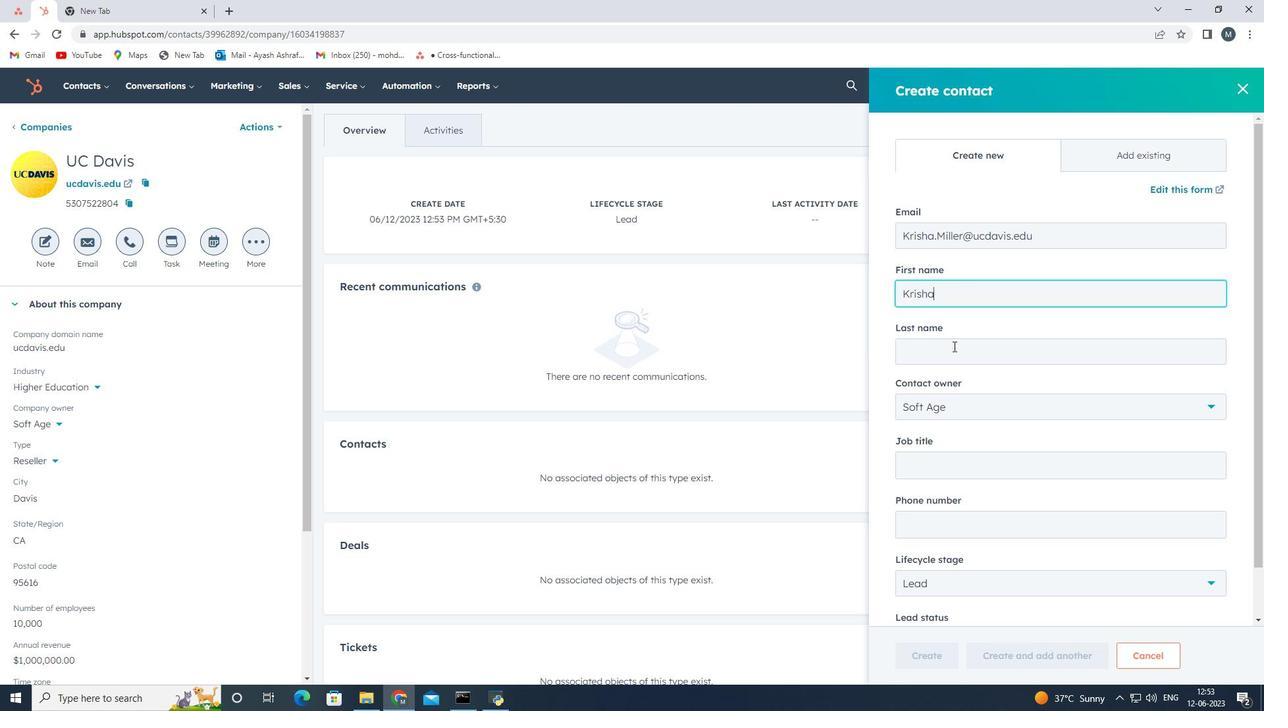 
Action: Key pressed <Key.shift><Key.shift><Key.shift><Key.shift><Key.shift><Key.shift><Key.shift><Key.shift><Key.shift><Key.shift><Key.shift><Key.shift><Key.shift><Key.shift><Key.shift><Key.shift><Key.shift><Key.shift><Key.shift><Key.shift><Key.shift><Key.shift><Key.shift><Key.shift><Key.shift>Miller
Screenshot: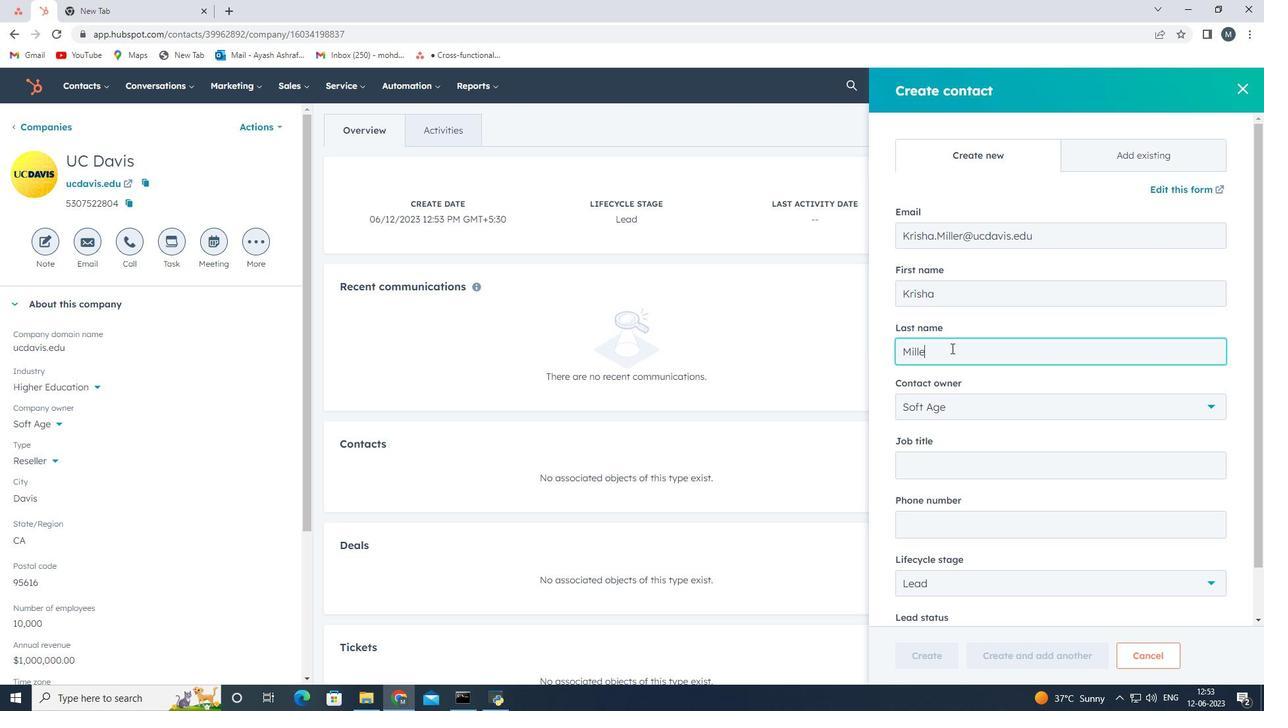 
Action: Mouse moved to (944, 466)
Screenshot: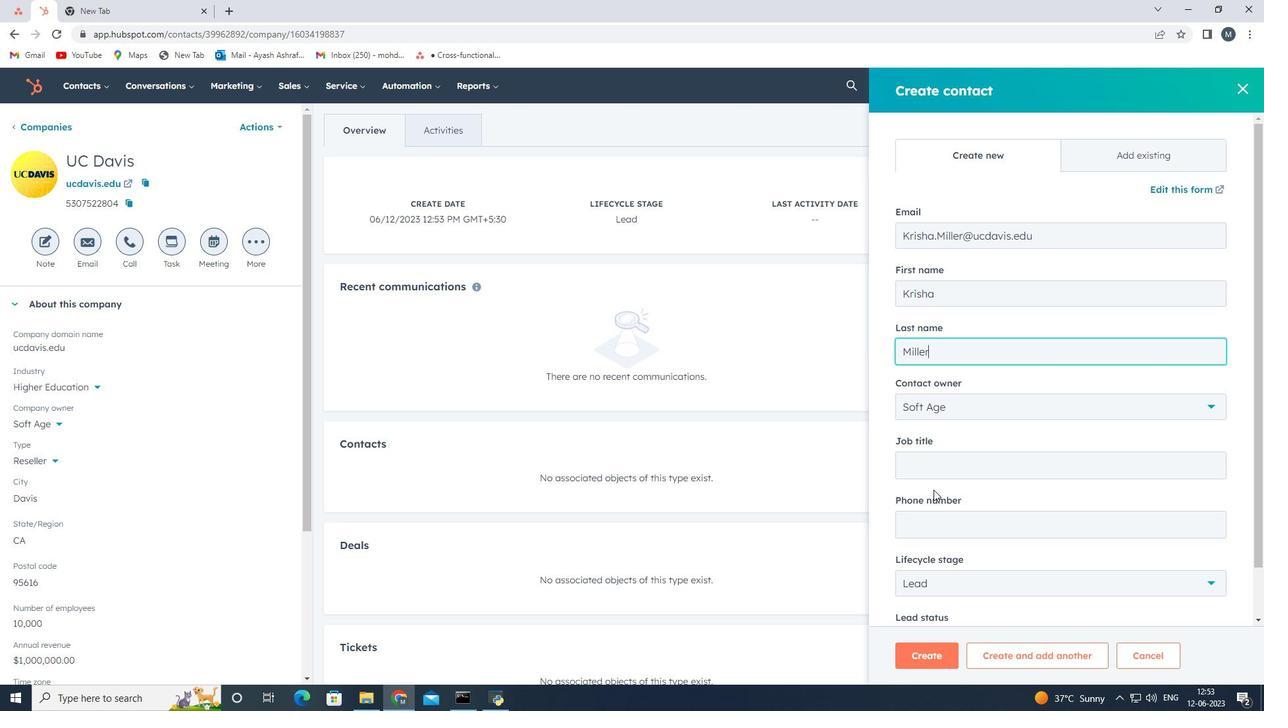 
Action: Mouse pressed left at (944, 466)
Screenshot: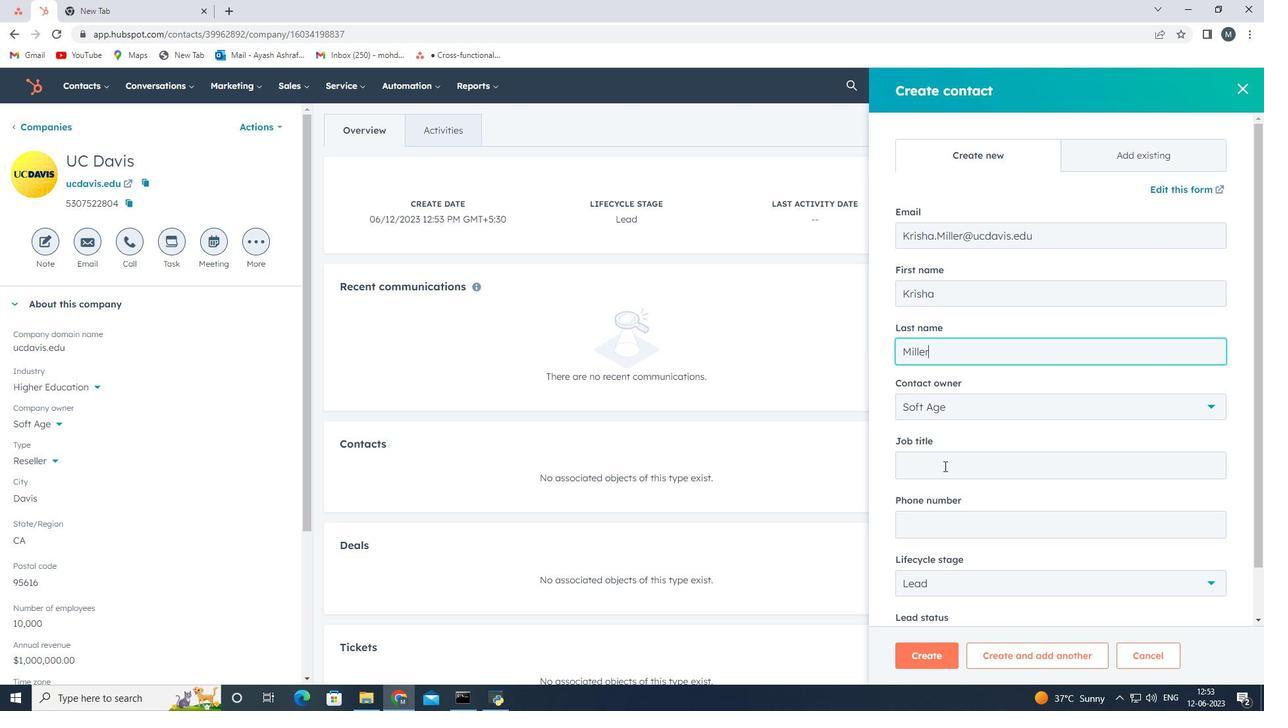 
Action: Key pressed <Key.shift><Key.shift><Key.shift><Key.shift><Key.shift><Key.shift><Key.shift><Key.shift>operations<Key.space><Key.shift>Assistant
Screenshot: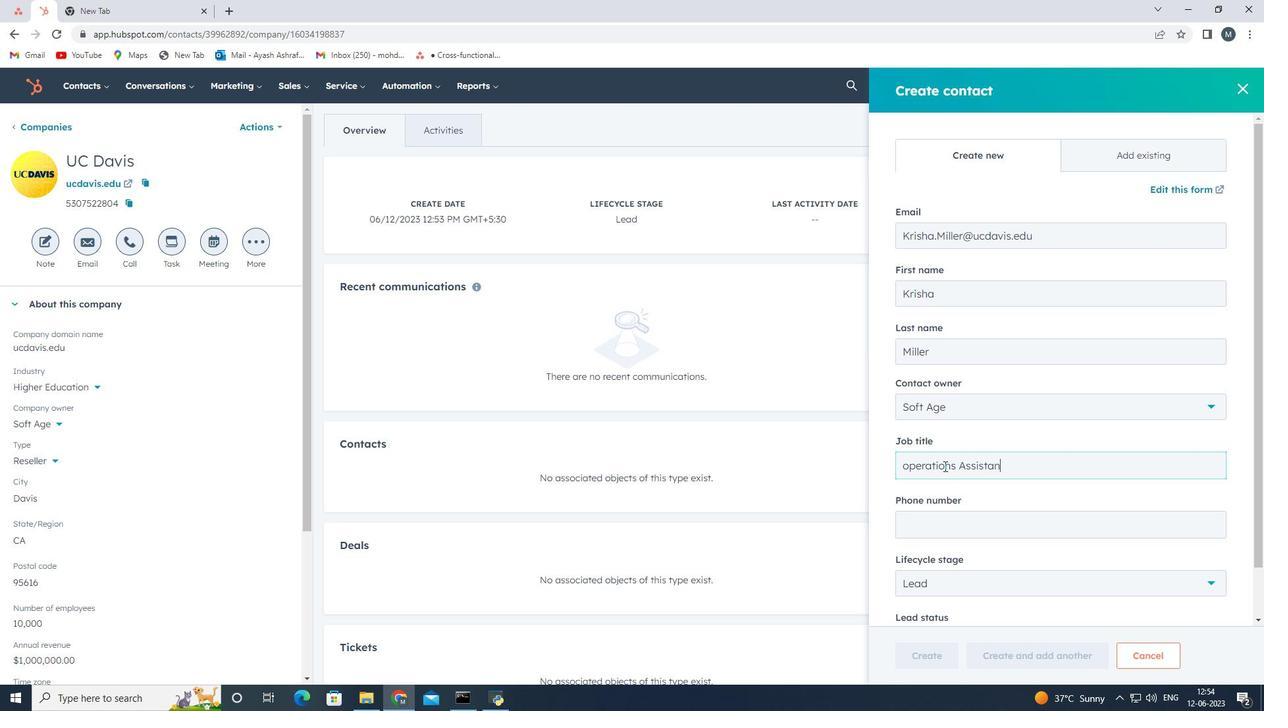 
Action: Mouse moved to (907, 465)
Screenshot: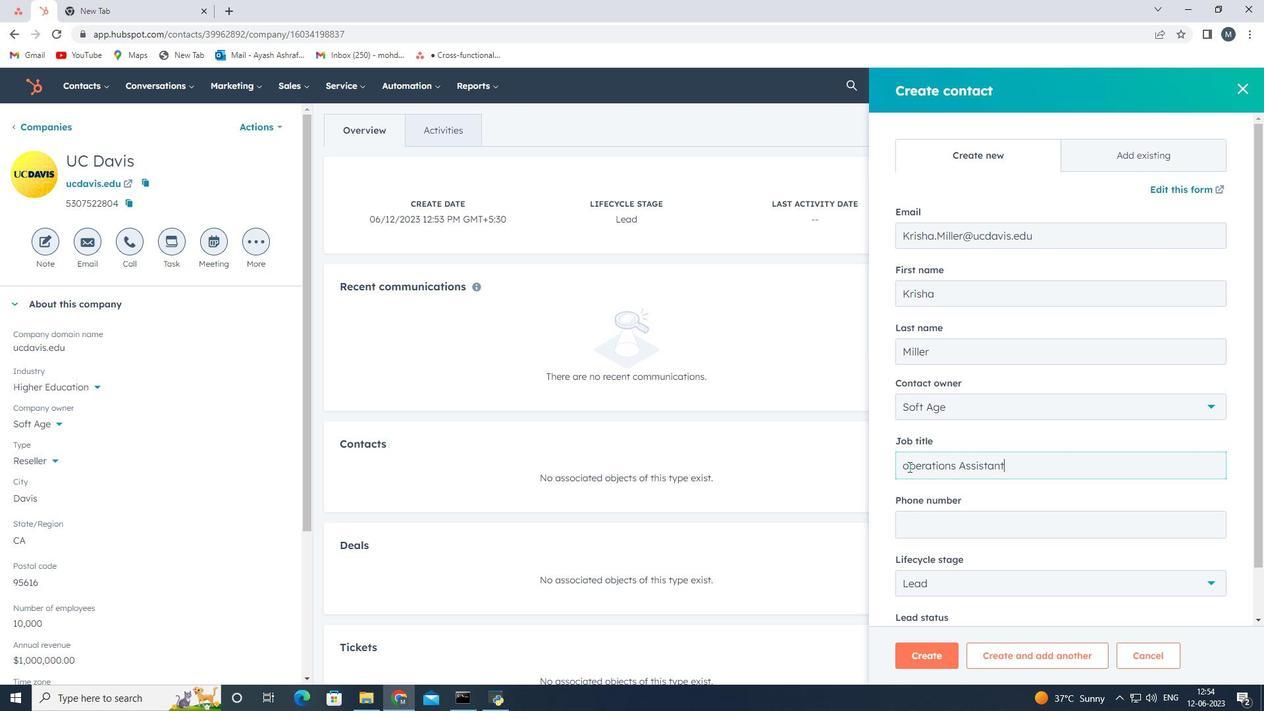 
Action: Mouse pressed left at (907, 465)
Screenshot: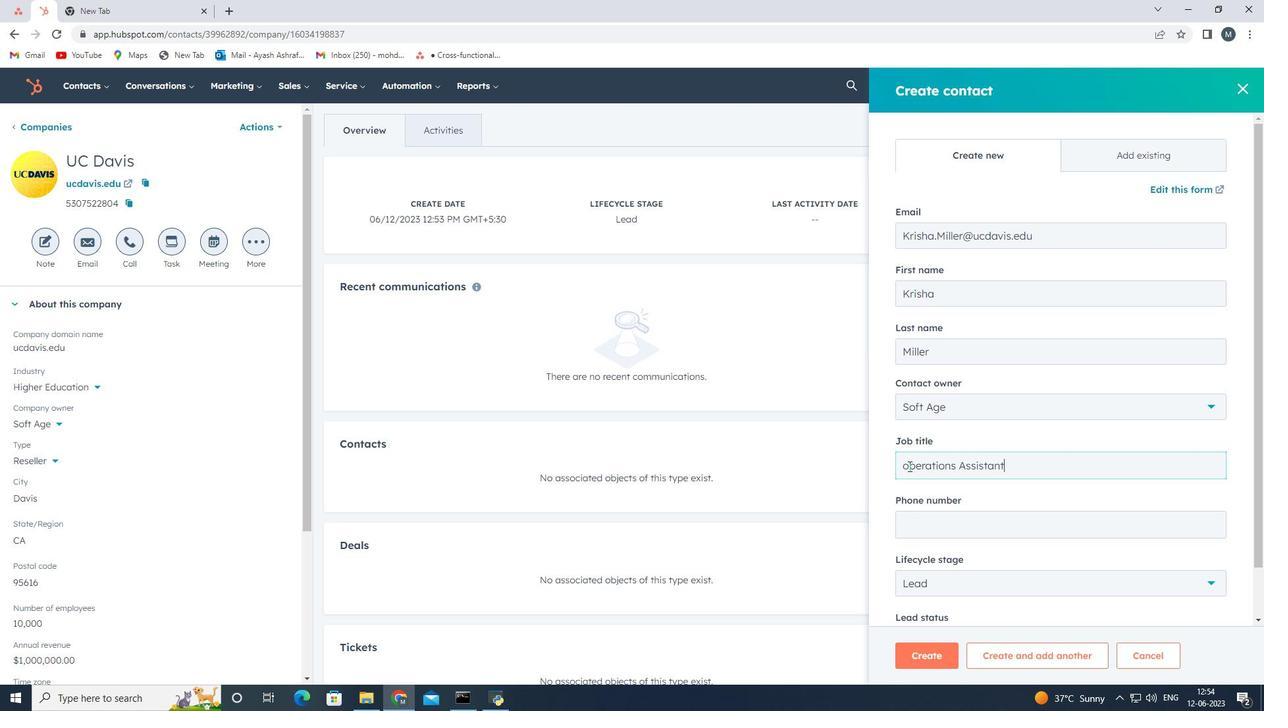 
Action: Key pressed <Key.backspace><Key.shift>O
Screenshot: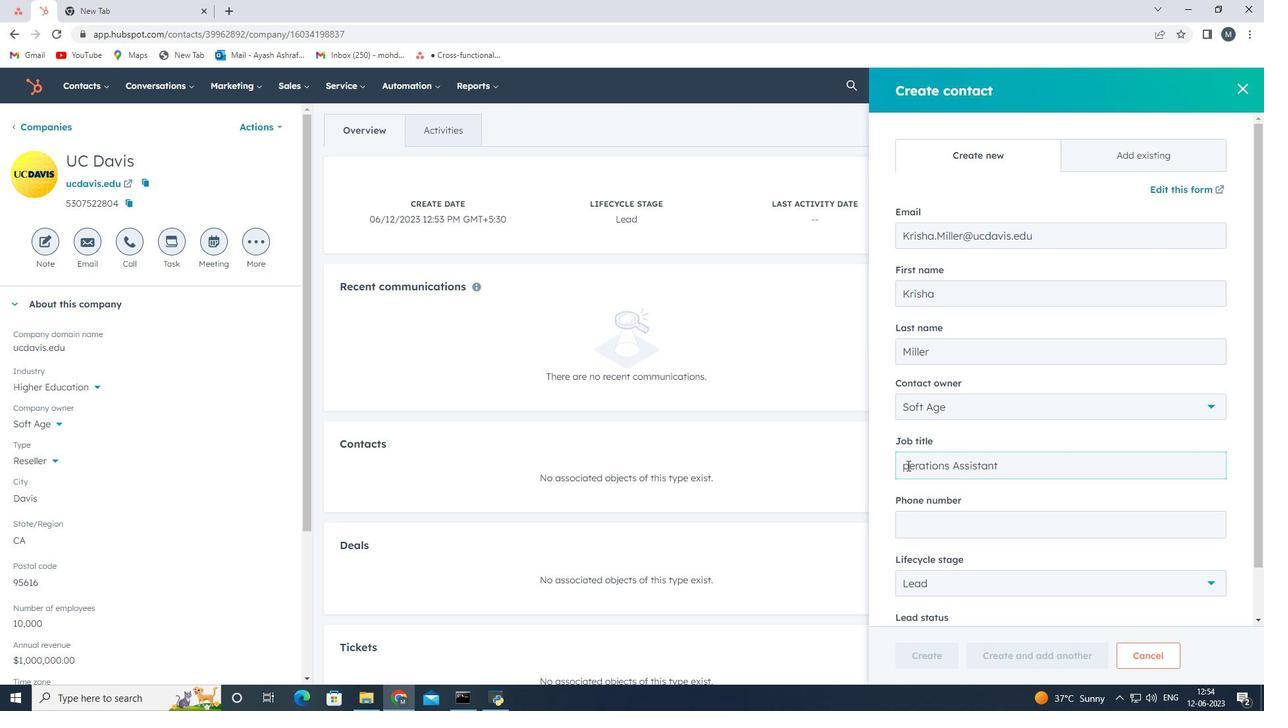 
Action: Mouse moved to (923, 522)
Screenshot: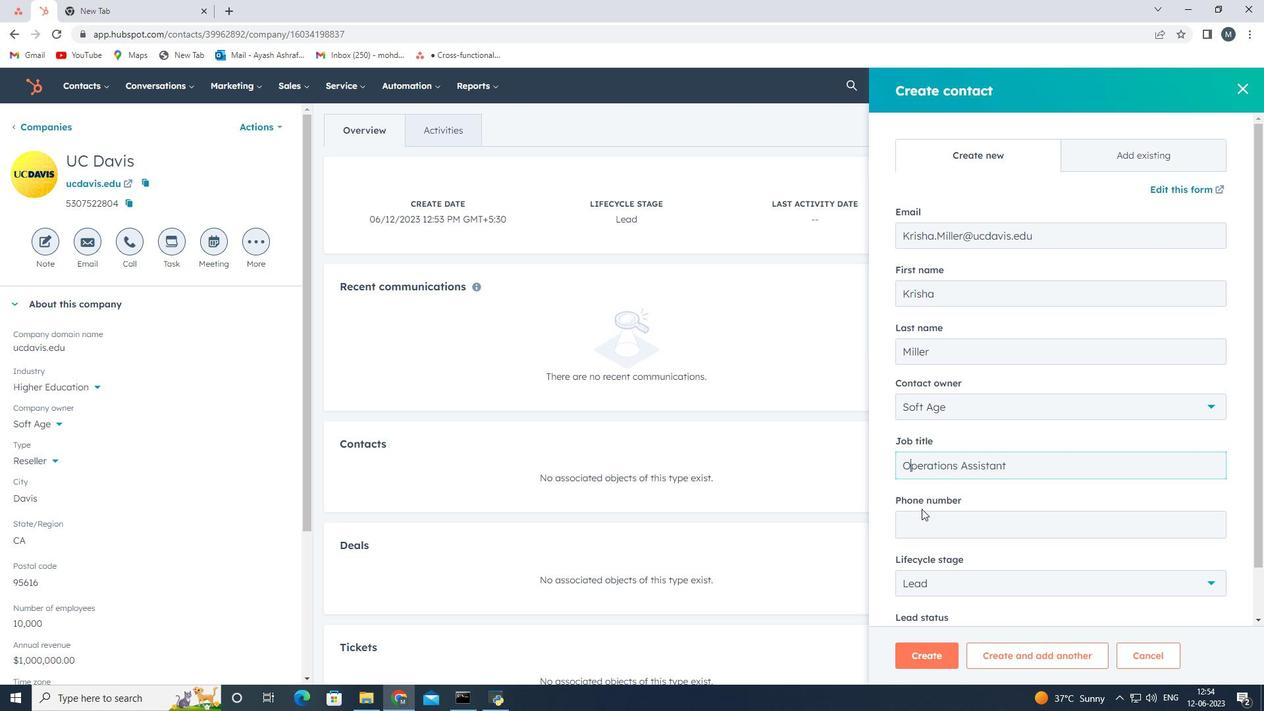 
Action: Mouse pressed left at (923, 522)
Screenshot: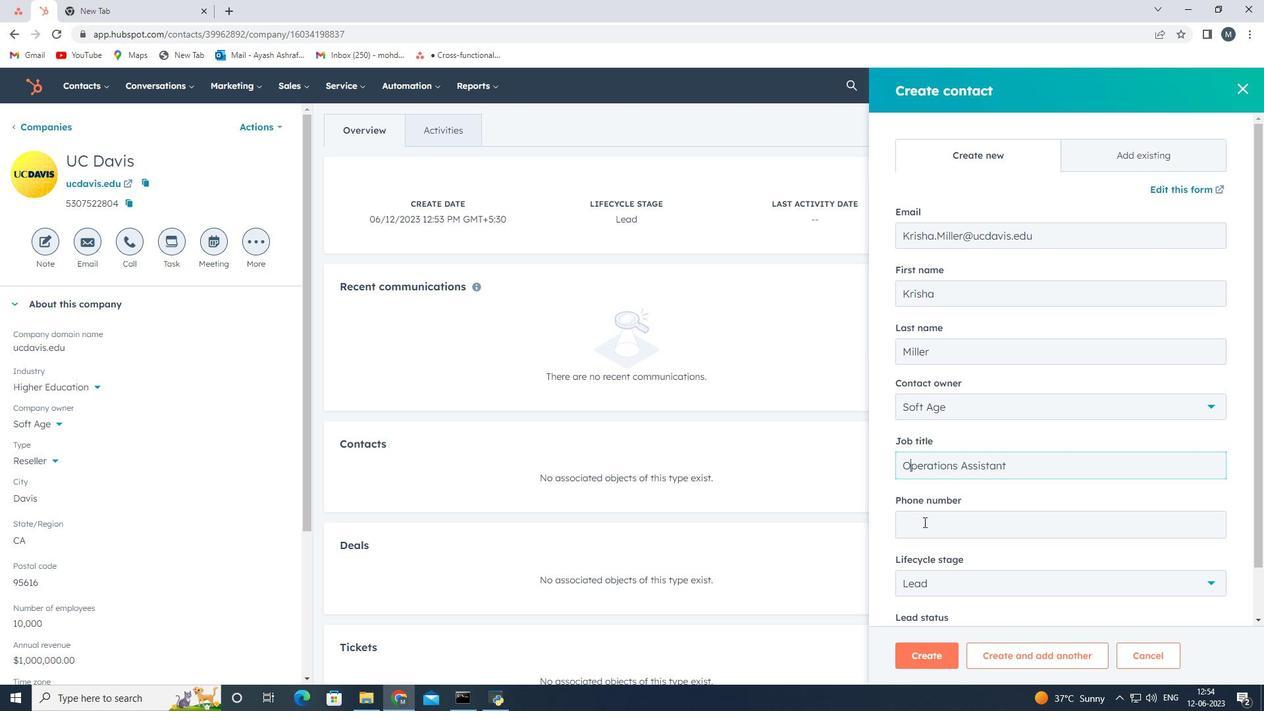 
Action: Mouse moved to (922, 510)
Screenshot: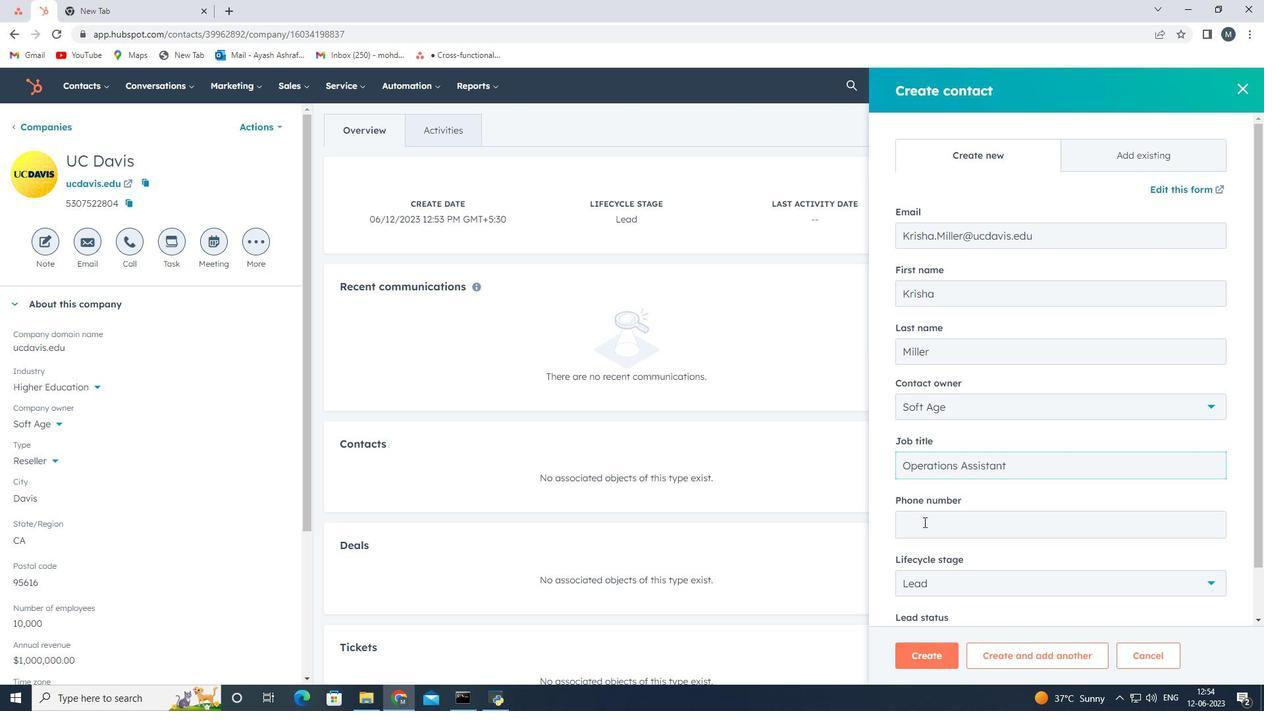 
Action: Key pressed 40855
Screenshot: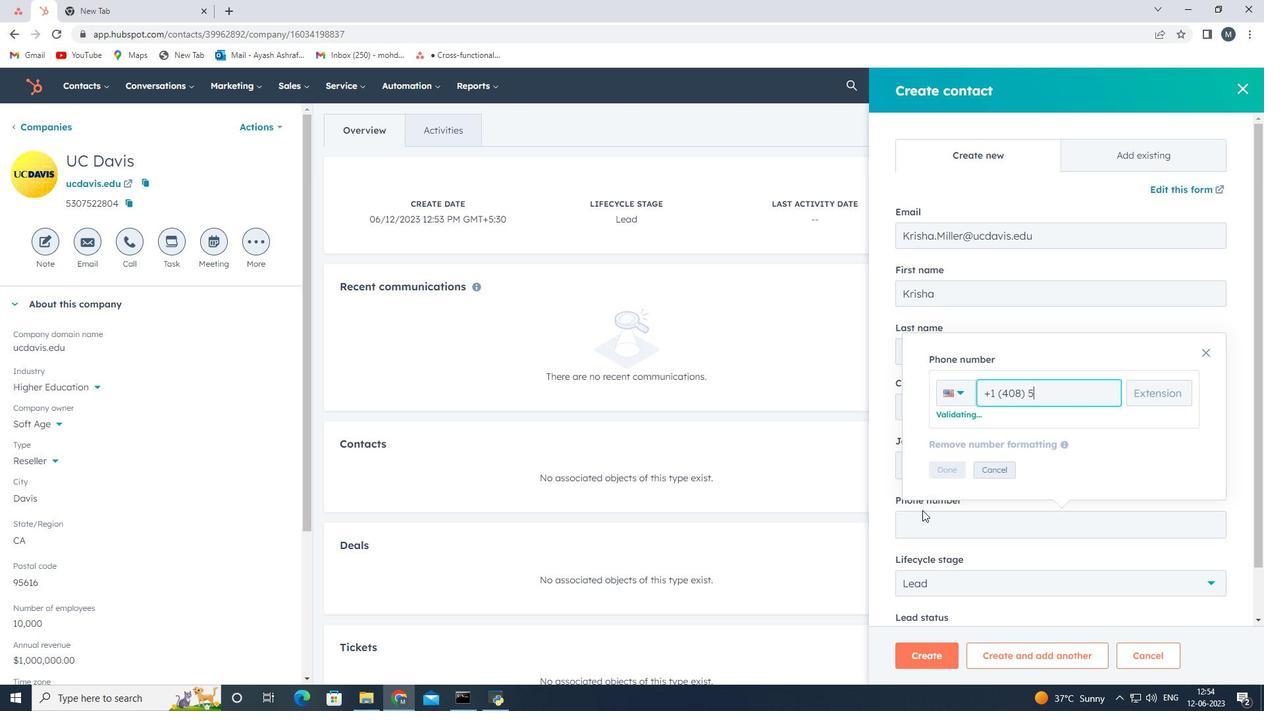 
Action: Mouse moved to (921, 510)
Screenshot: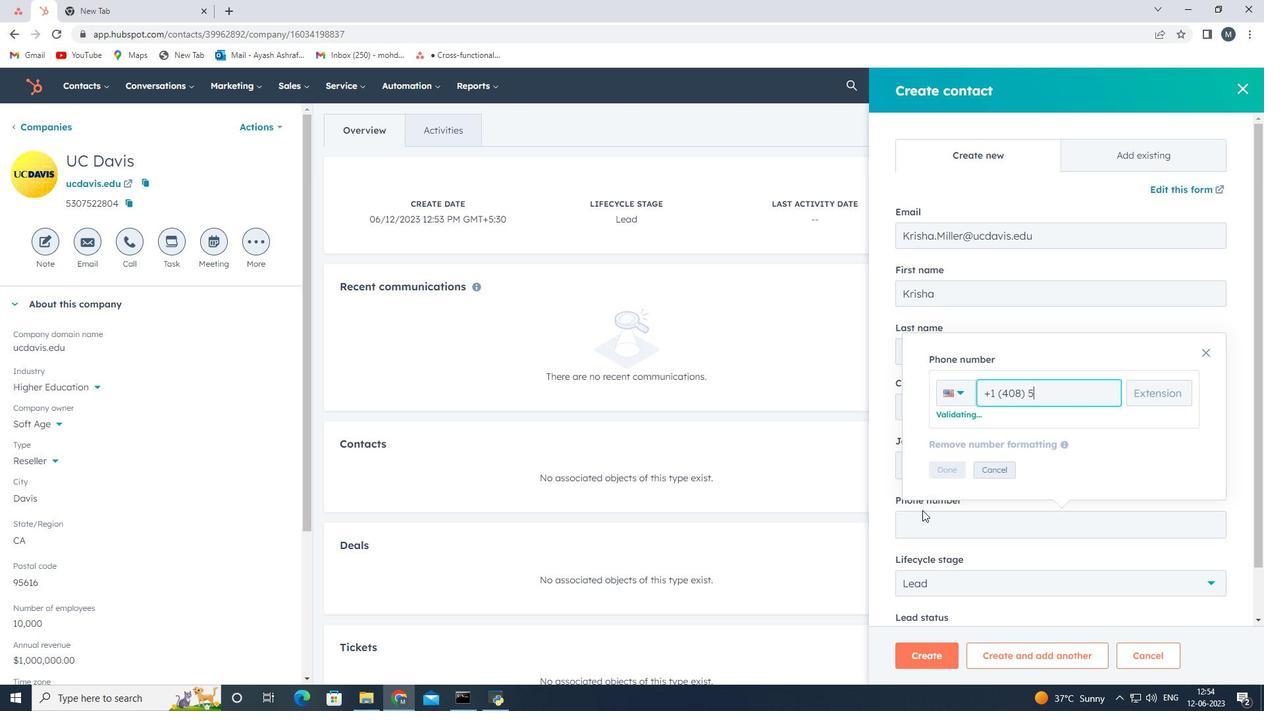 
Action: Key pressed 59018
Screenshot: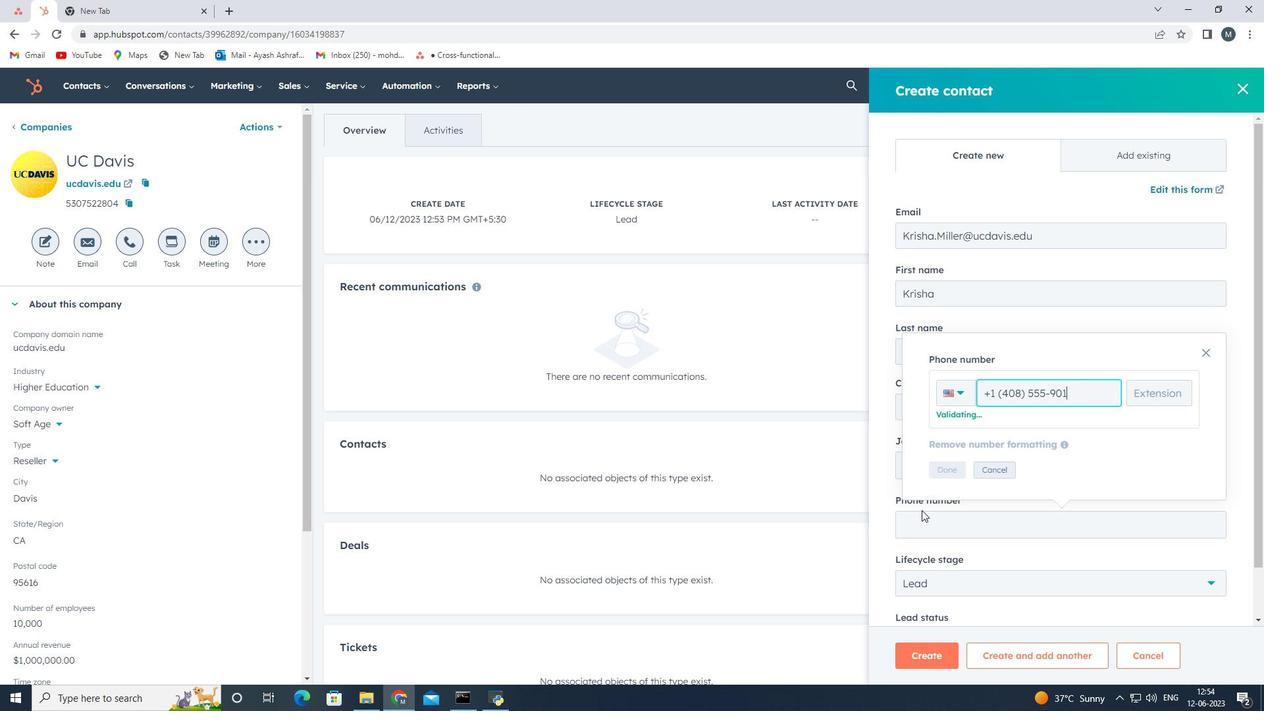
Action: Mouse moved to (937, 468)
Screenshot: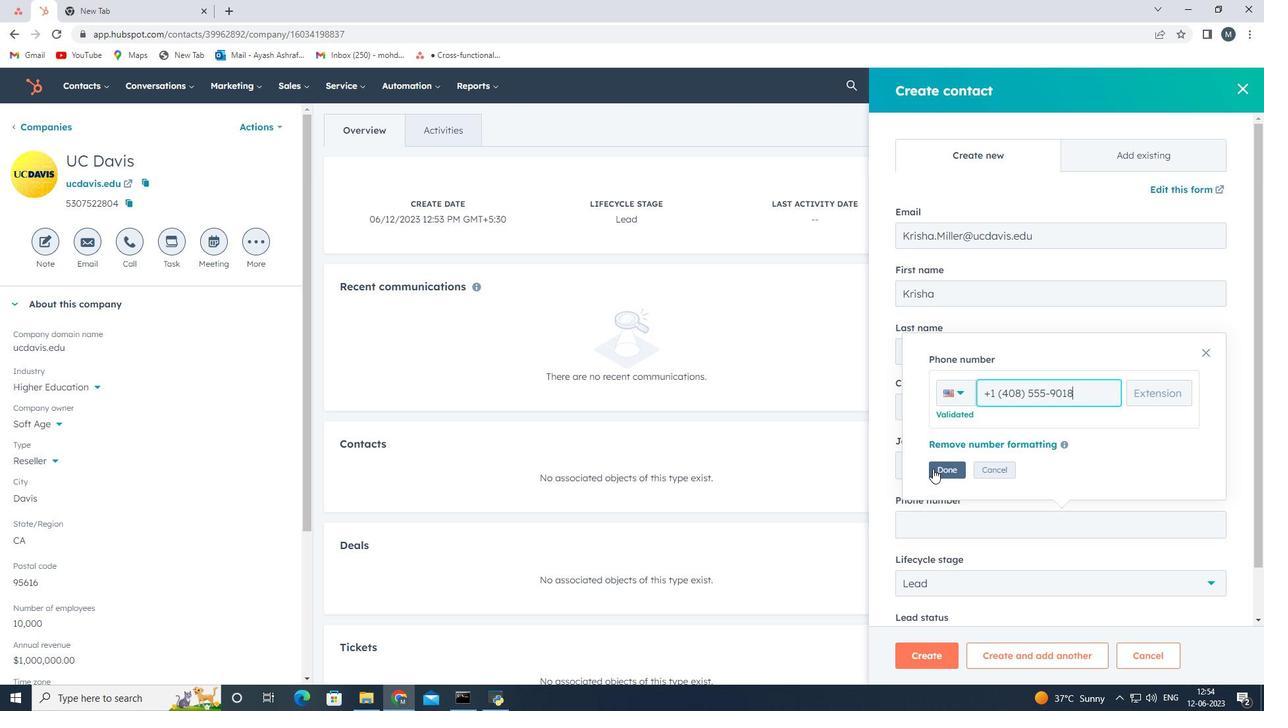
Action: Mouse pressed left at (937, 468)
Screenshot: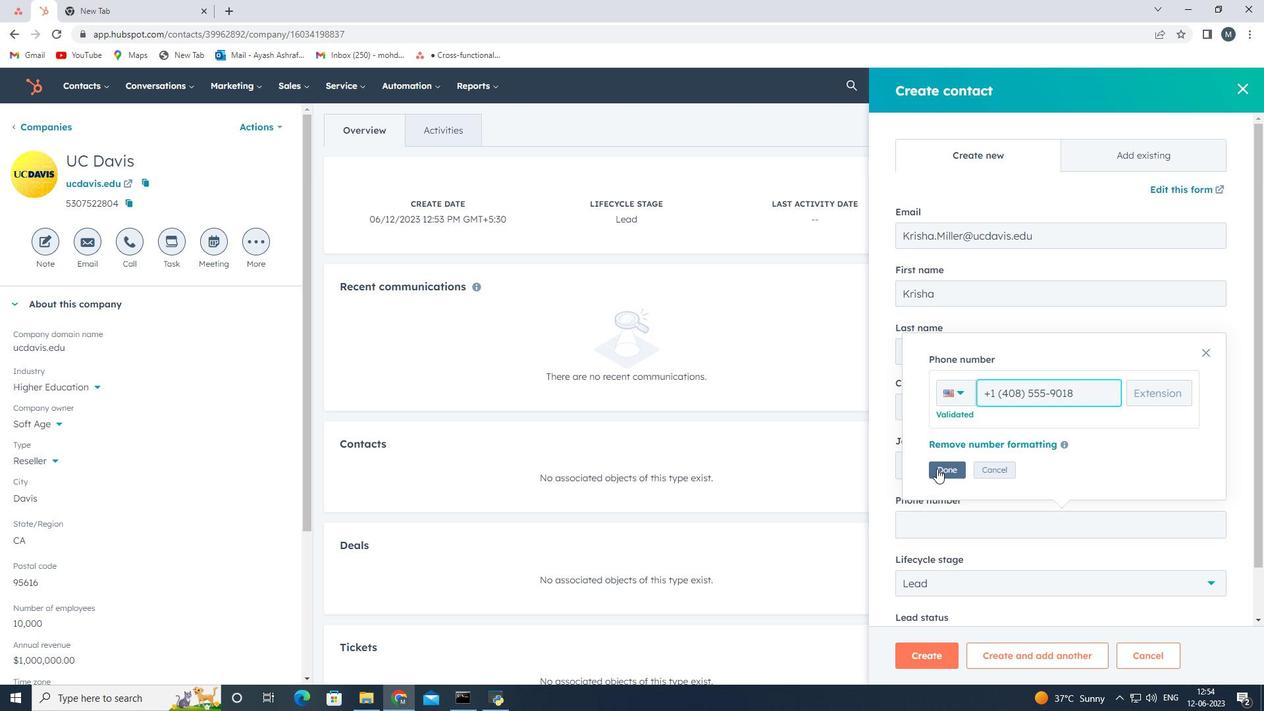 
Action: Mouse moved to (956, 582)
Screenshot: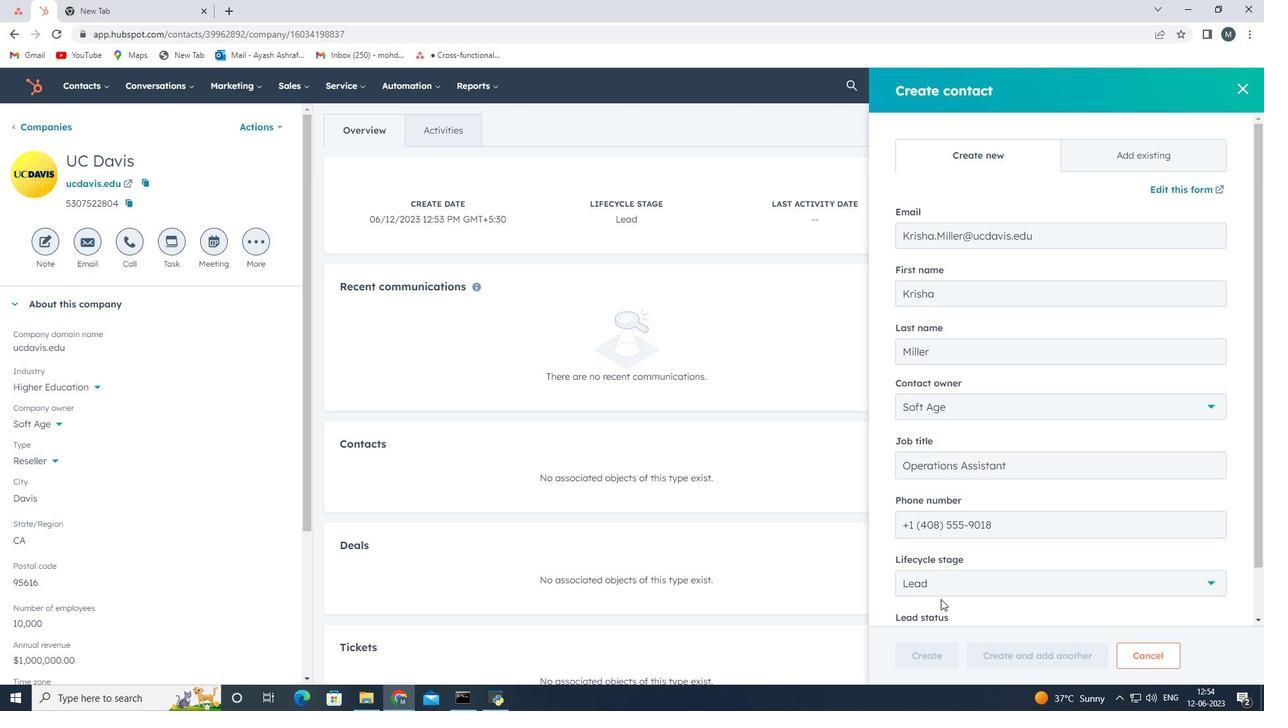 
Action: Mouse pressed left at (956, 582)
Screenshot: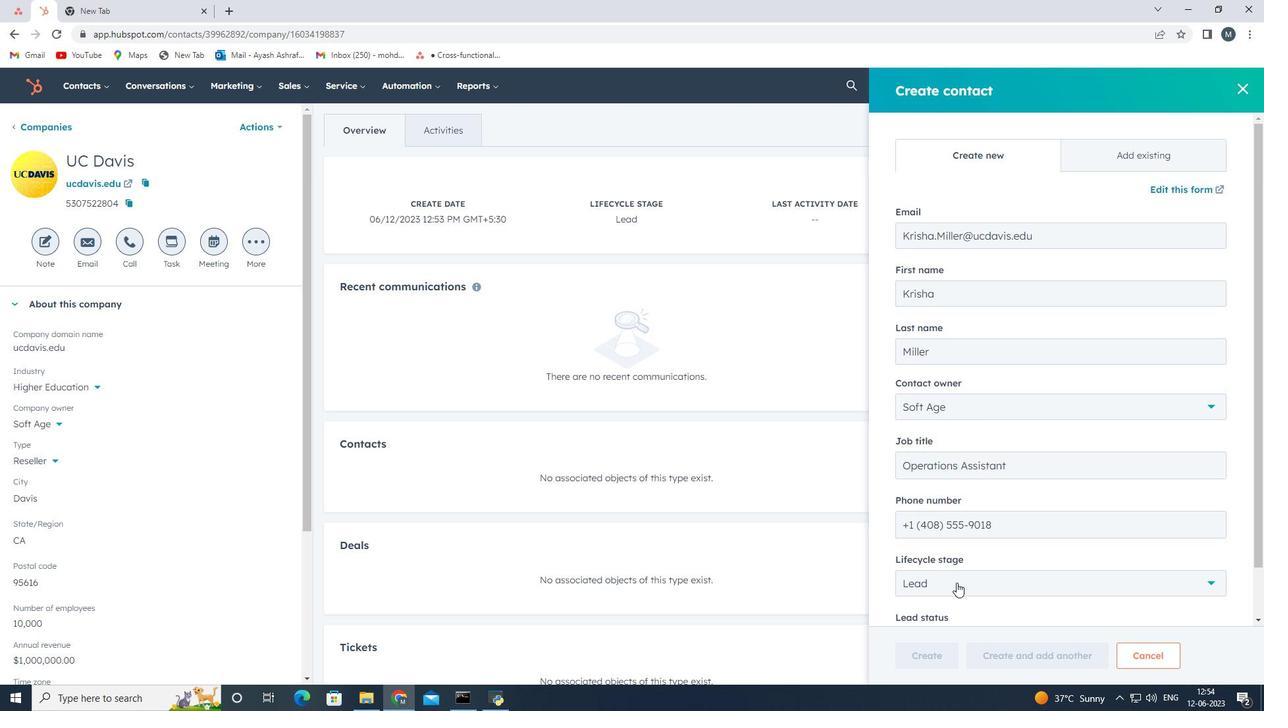 
Action: Mouse moved to (944, 465)
Screenshot: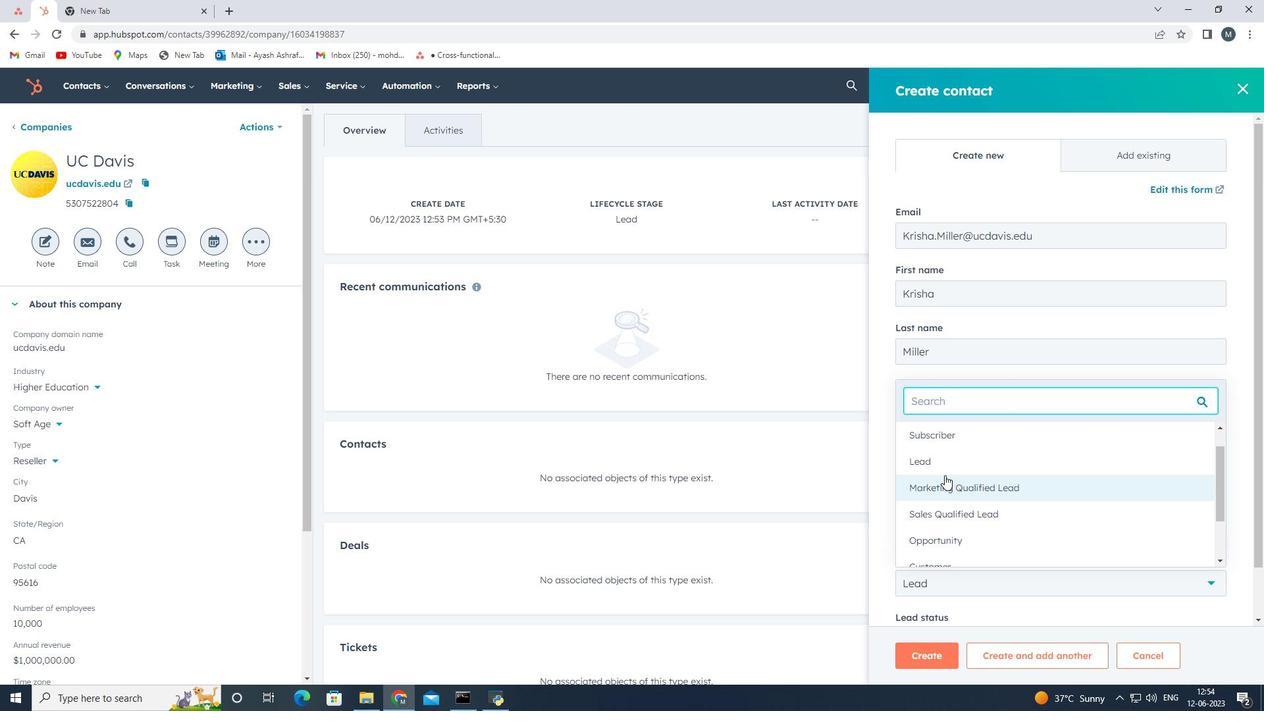 
Action: Mouse pressed left at (944, 465)
Screenshot: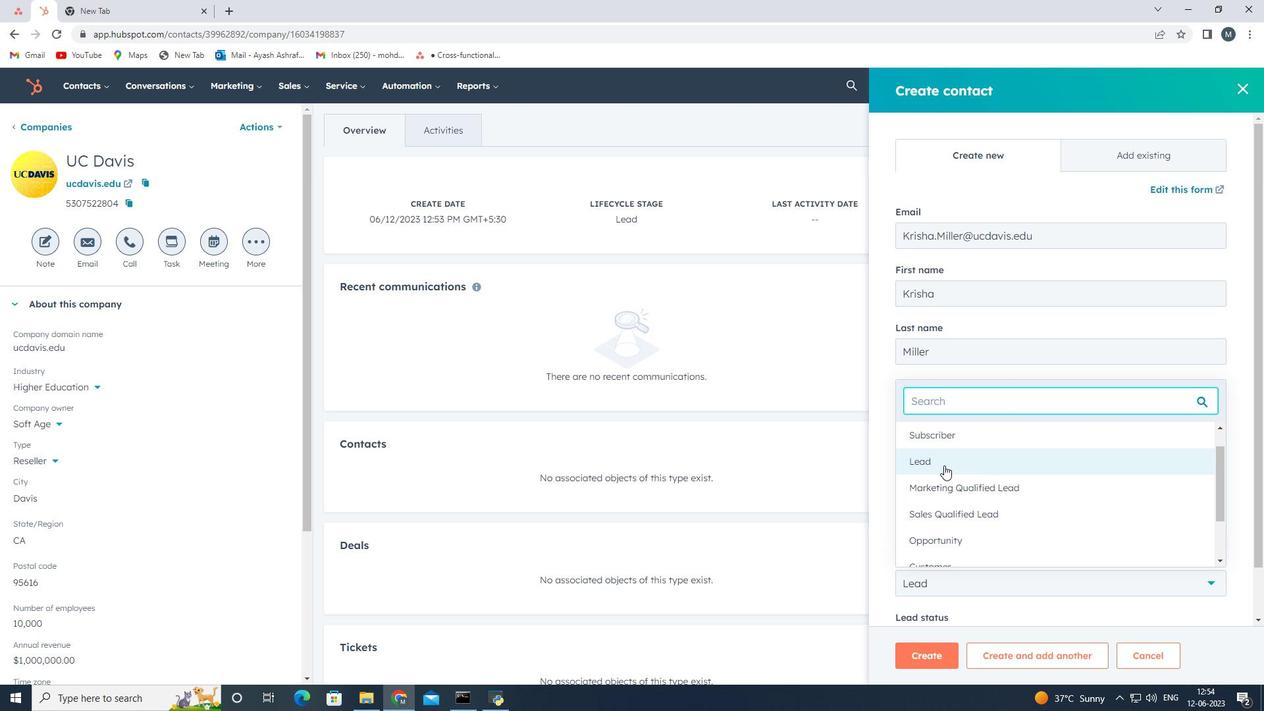 
Action: Mouse moved to (987, 607)
Screenshot: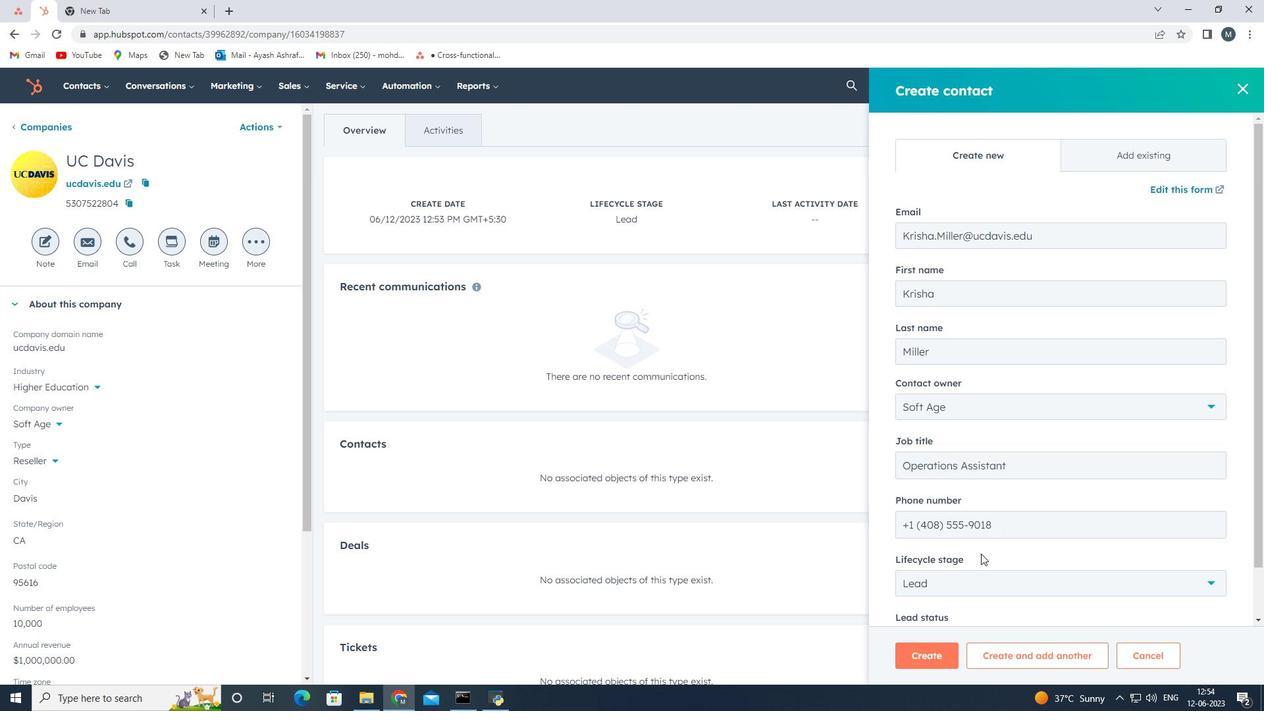 
Action: Mouse scrolled (987, 607) with delta (0, 0)
Screenshot: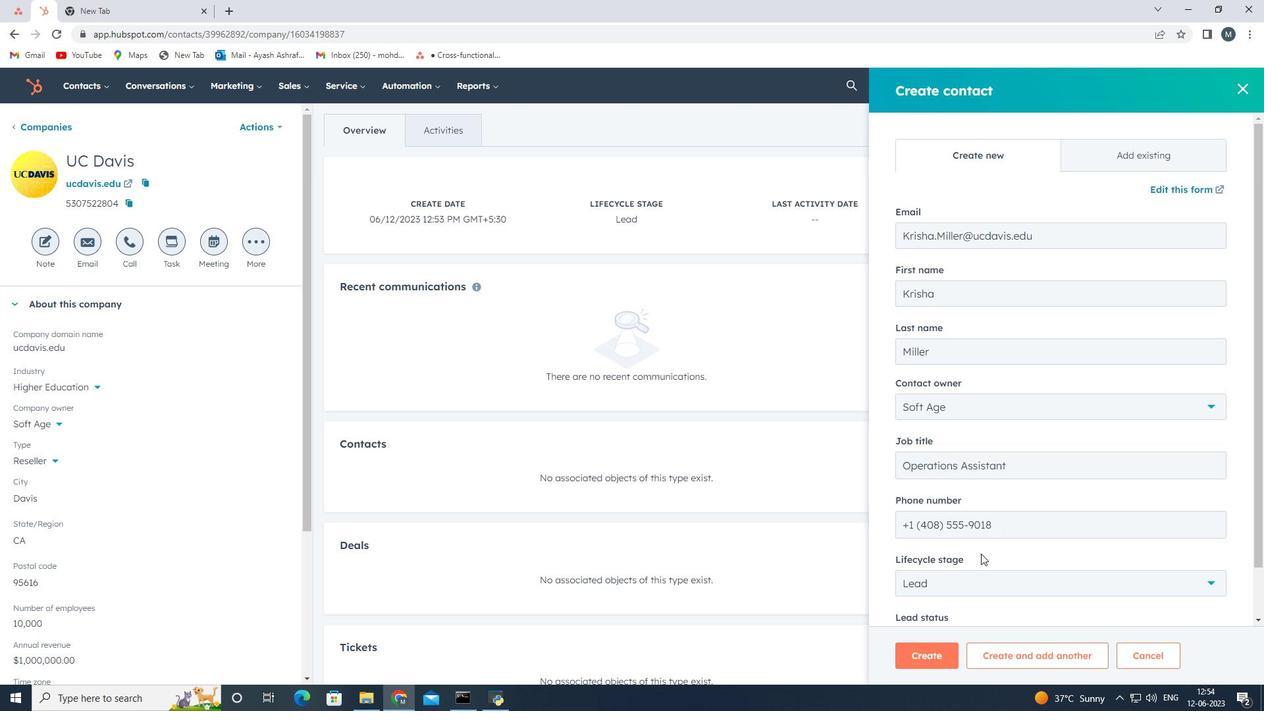 
Action: Mouse moved to (987, 611)
Screenshot: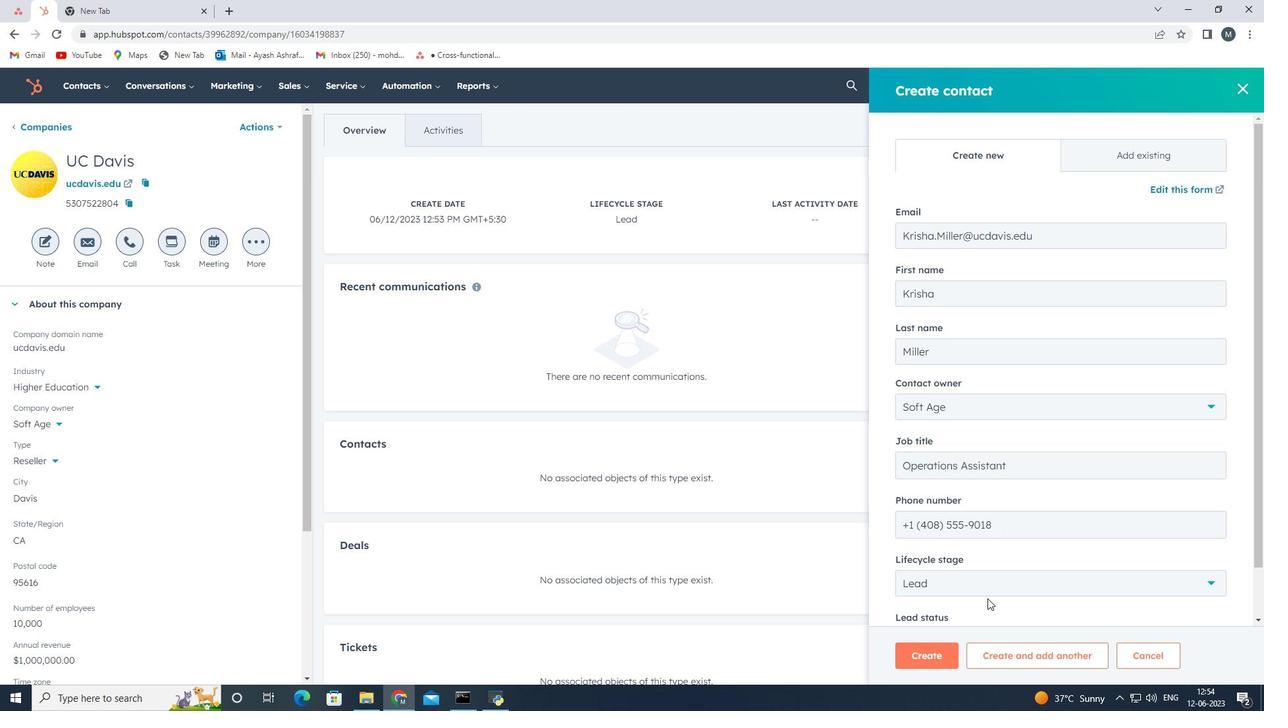 
Action: Mouse scrolled (987, 610) with delta (0, 0)
Screenshot: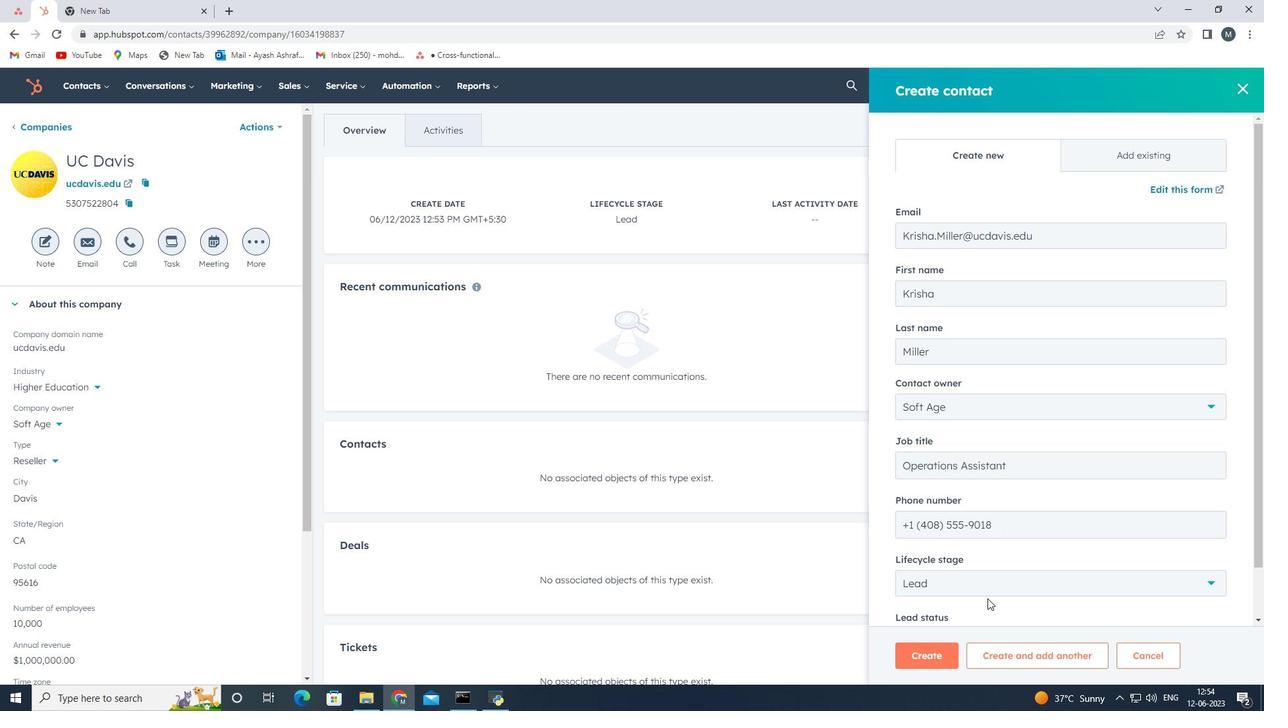 
Action: Mouse scrolled (987, 610) with delta (0, 0)
Screenshot: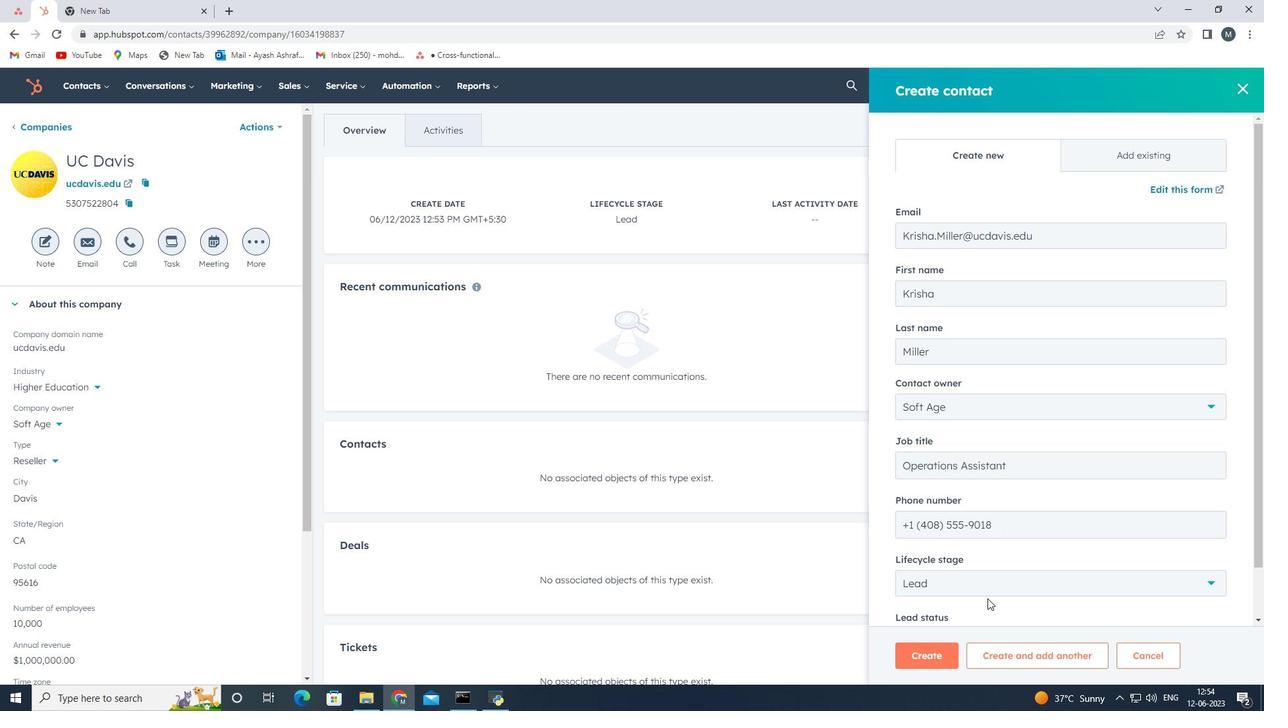 
Action: Mouse moved to (961, 580)
Screenshot: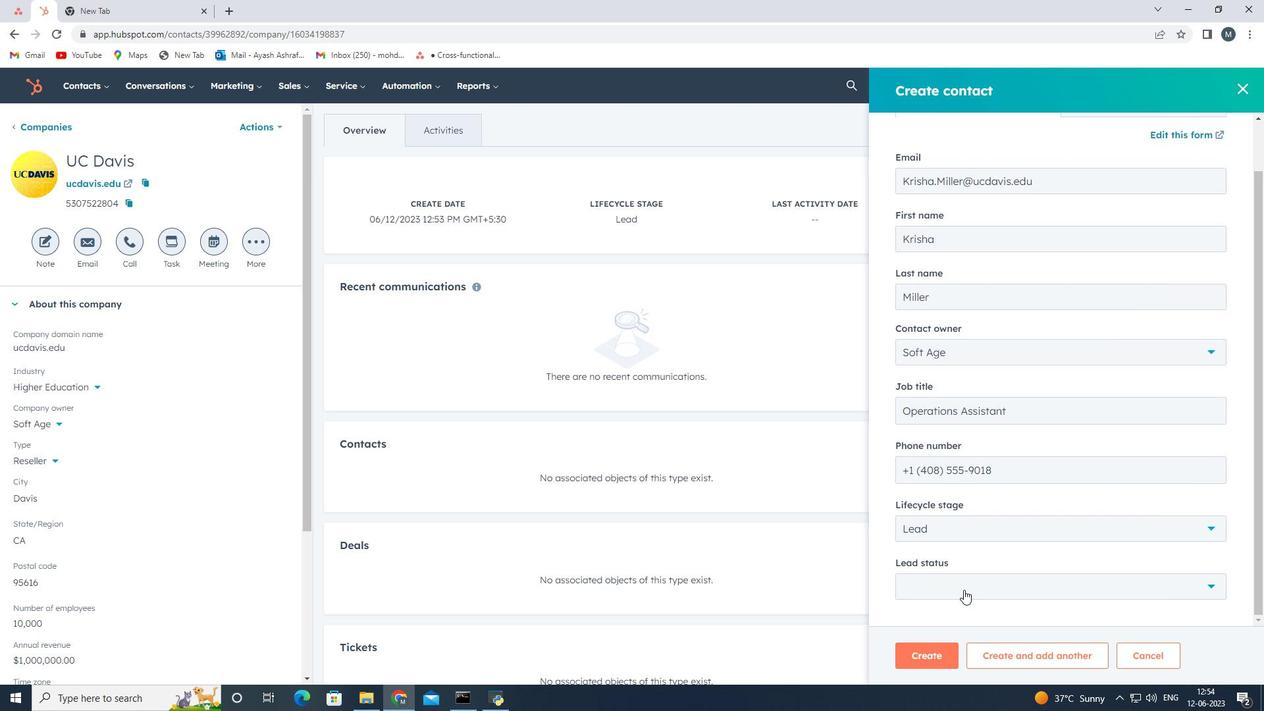 
Action: Mouse pressed left at (961, 580)
Screenshot: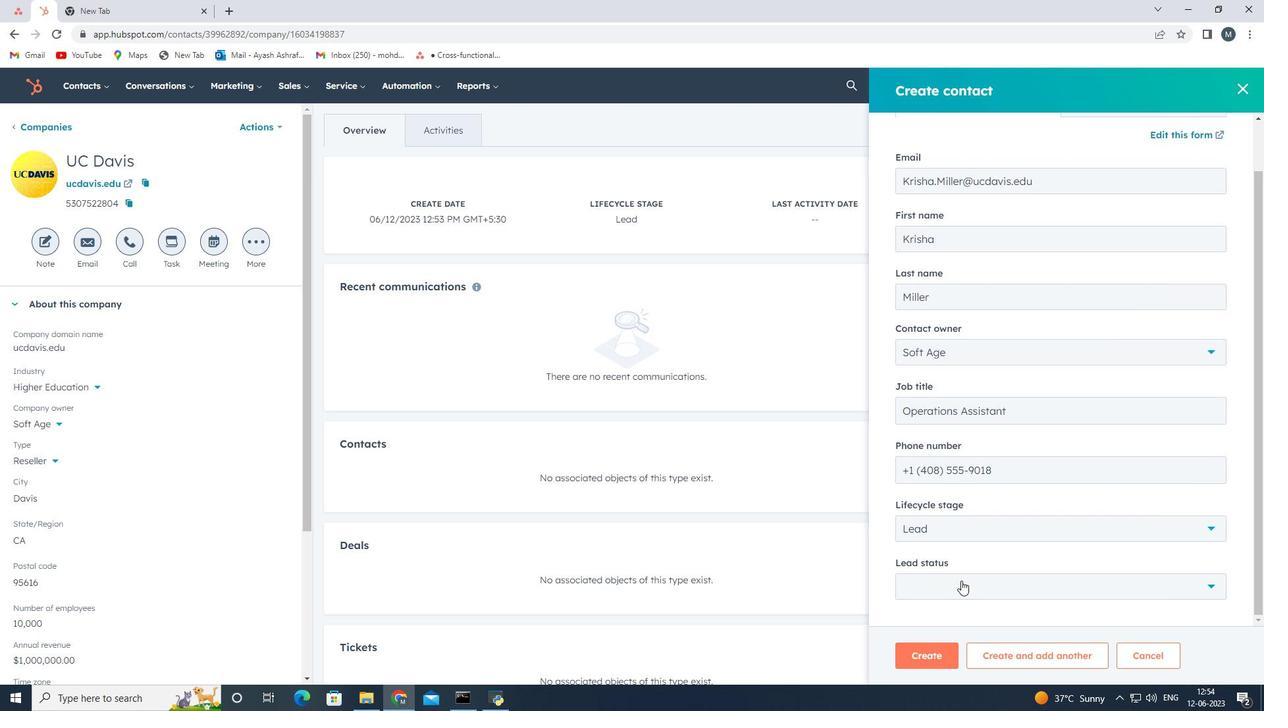 
Action: Mouse moved to (967, 490)
Screenshot: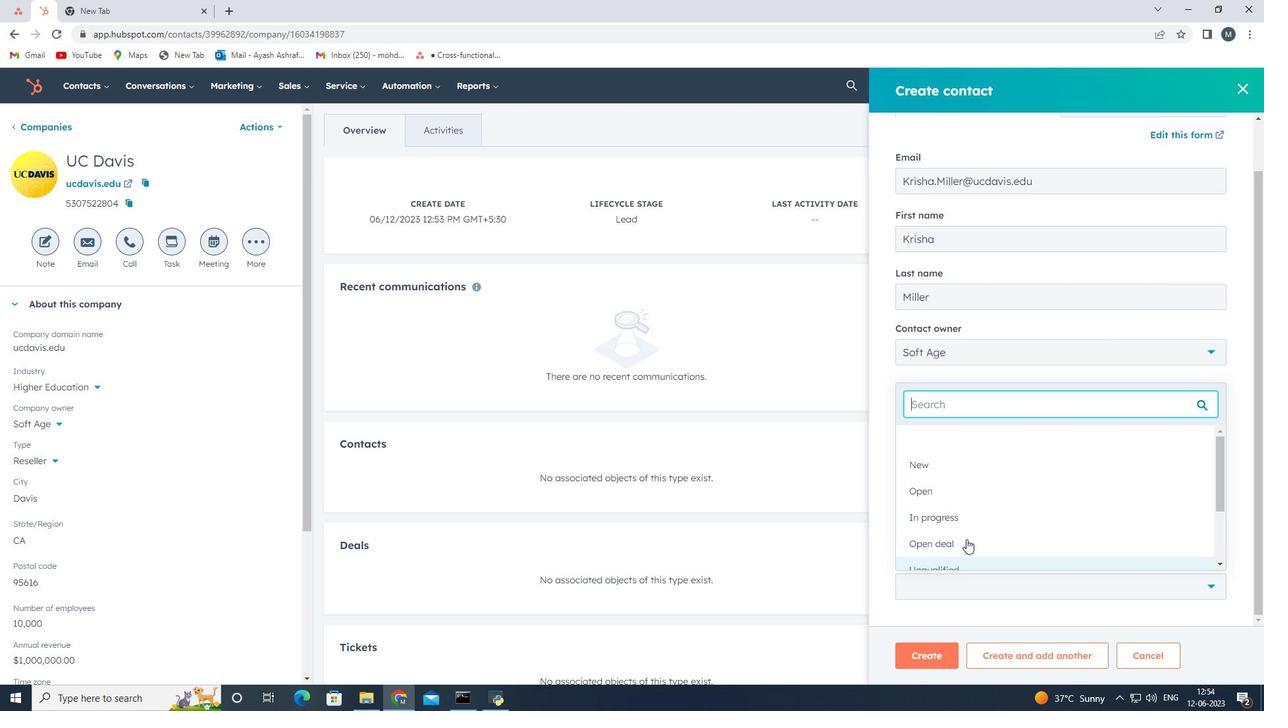 
Action: Mouse pressed left at (967, 490)
Screenshot: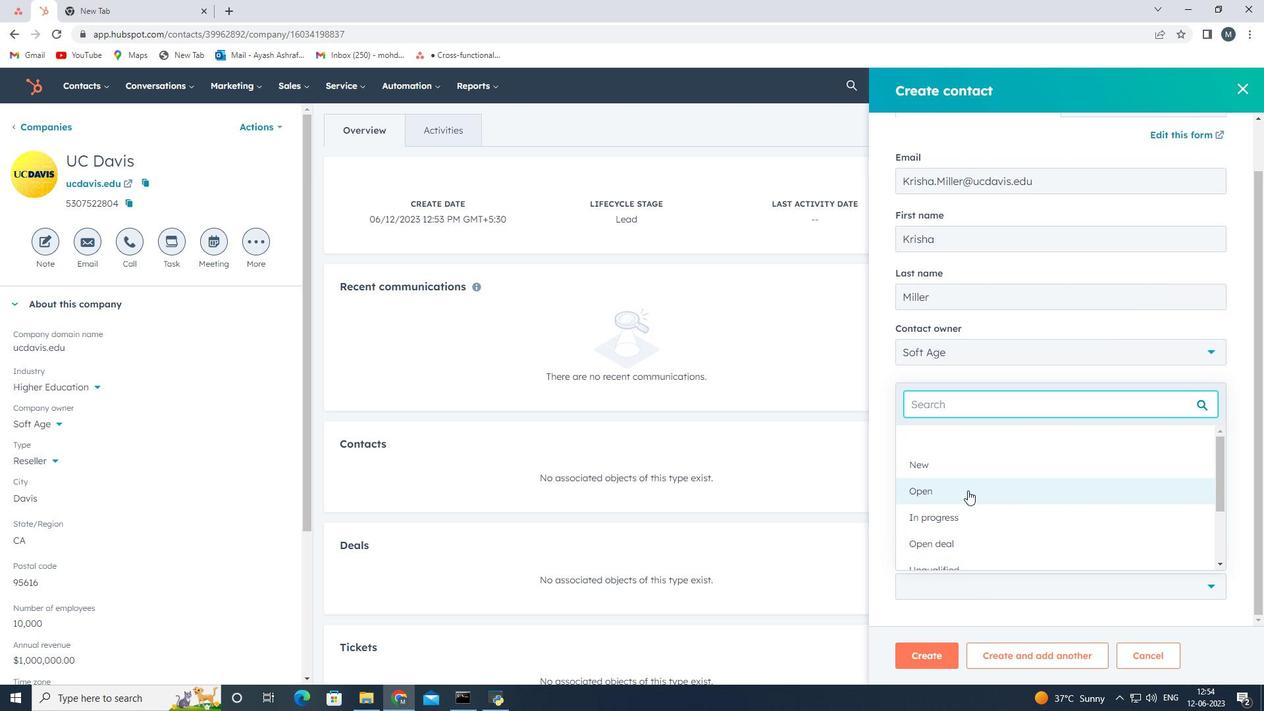 
Action: Mouse moved to (931, 657)
Screenshot: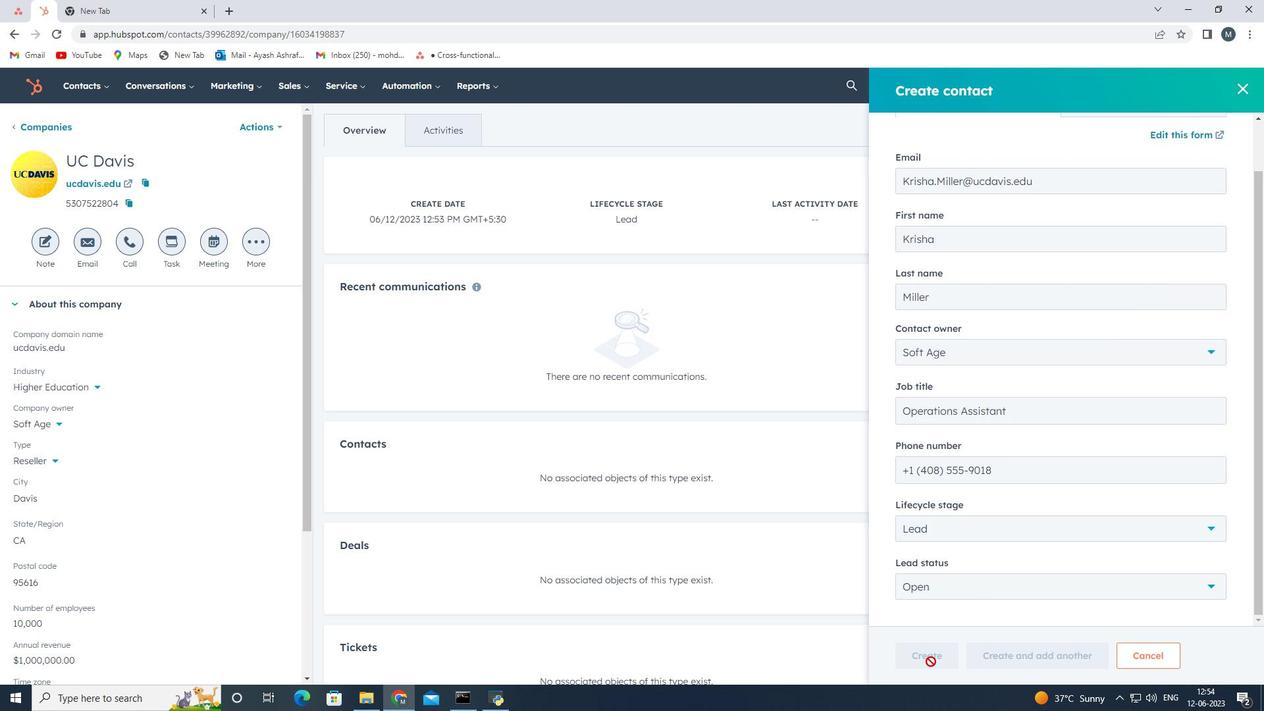 
Action: Mouse pressed left at (931, 657)
Screenshot: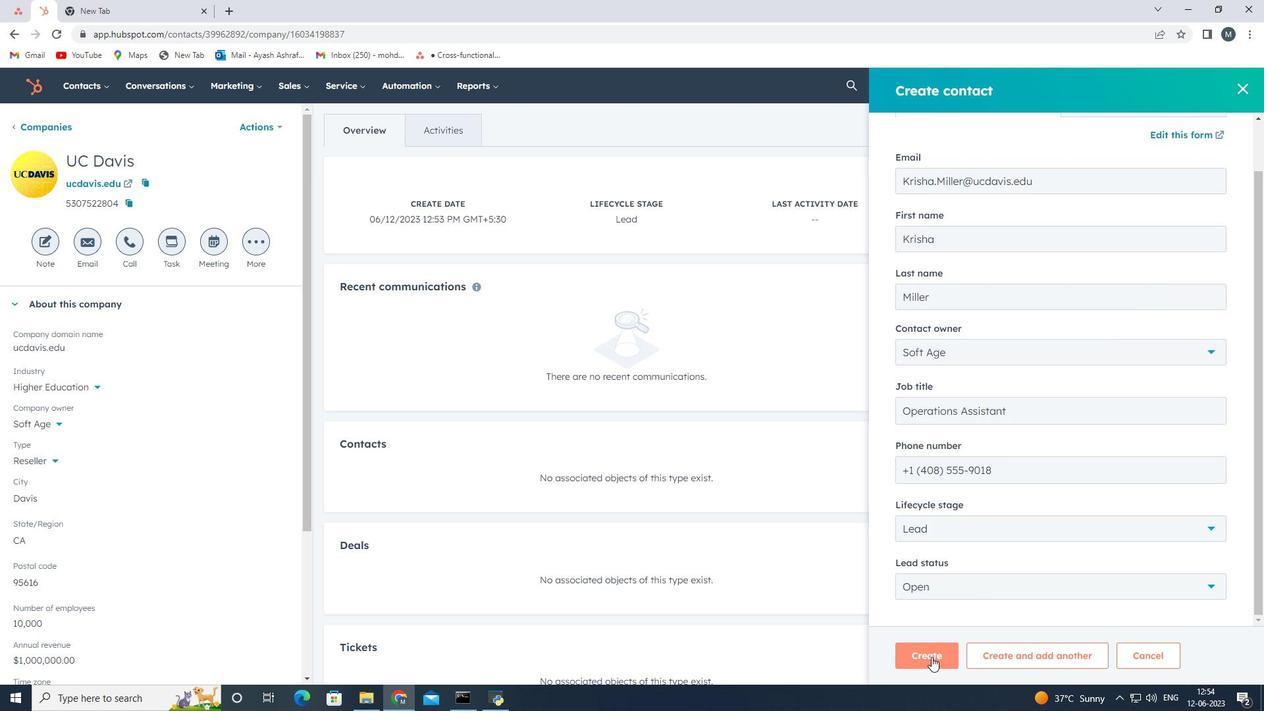 
Action: Mouse moved to (678, 480)
Screenshot: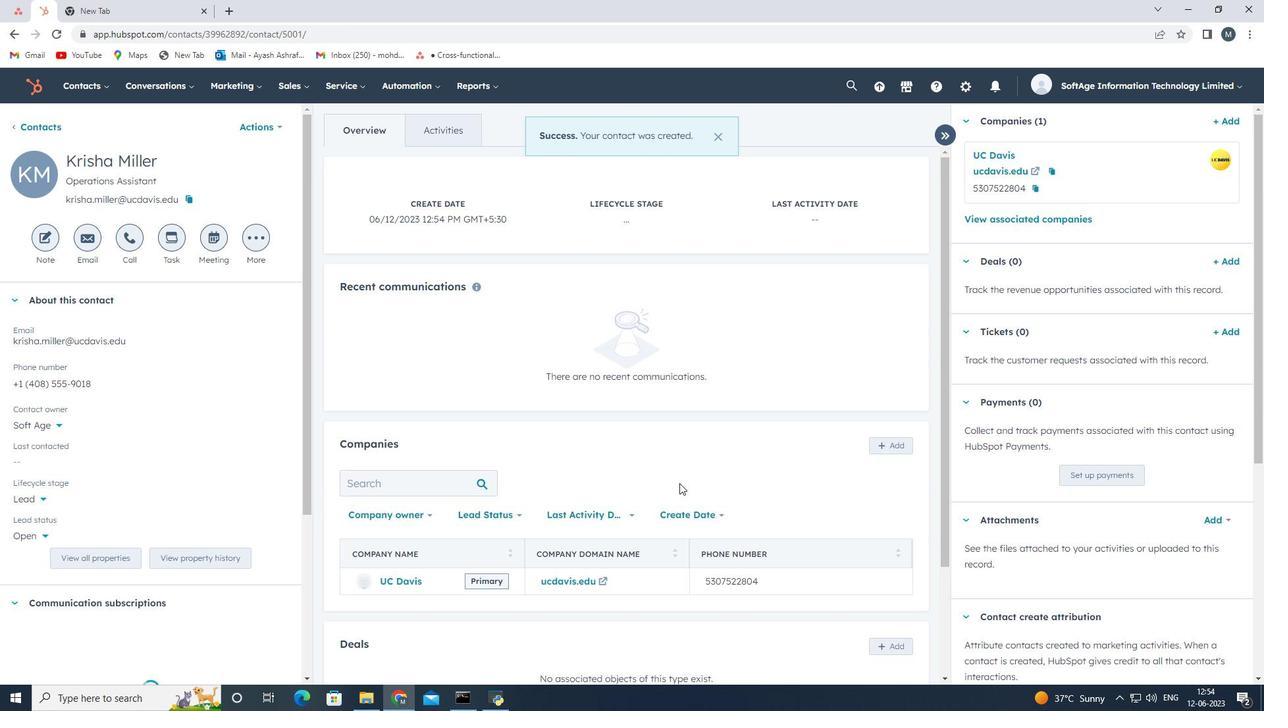 
